 Task: Look for space in Trelew, Argentina from 2nd June, 2023 to 15th June, 2023 for 2 adults in price range Rs.10000 to Rs.15000. Place can be entire place with 1  bedroom having 1 bed and 1 bathroom. Property type can be house, flat, guest house, hotel. Amenities needed are: heating. Booking option can be shelf check-in. Required host language is English.
Action: Mouse moved to (445, 94)
Screenshot: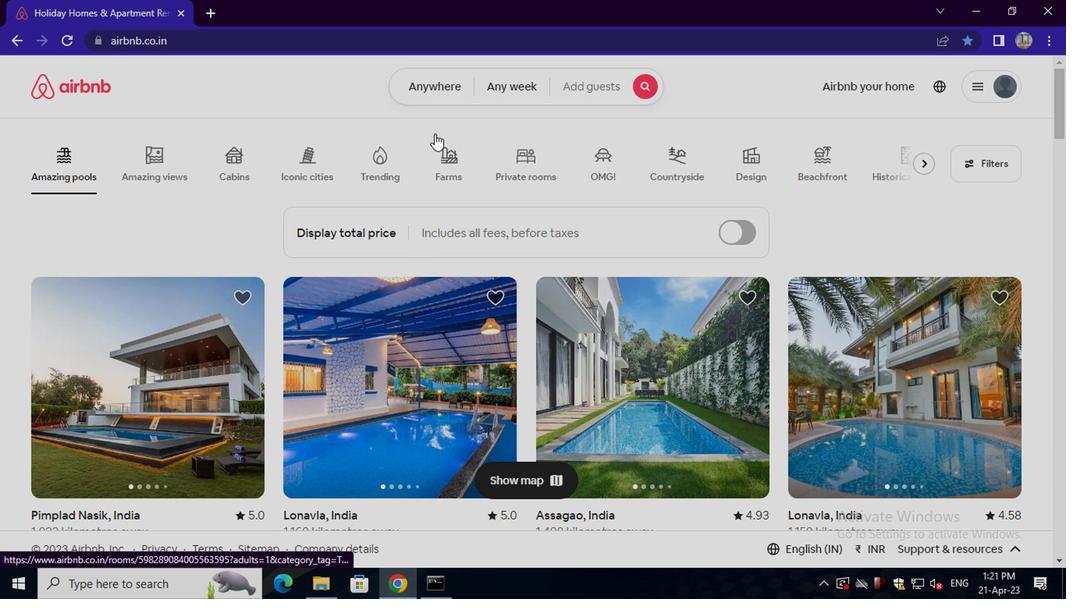 
Action: Mouse pressed left at (445, 94)
Screenshot: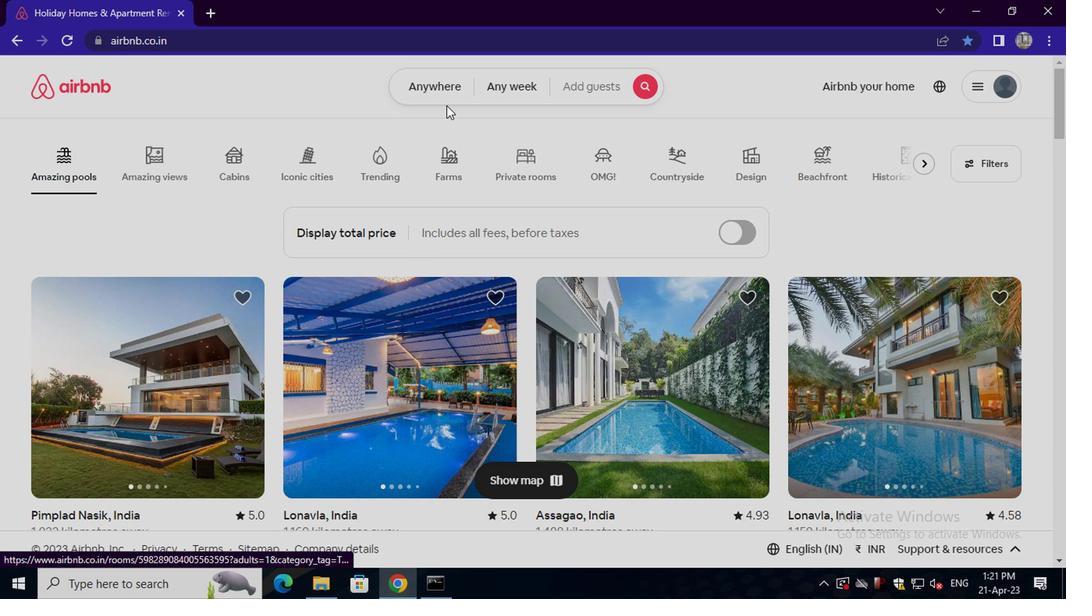 
Action: Mouse moved to (315, 149)
Screenshot: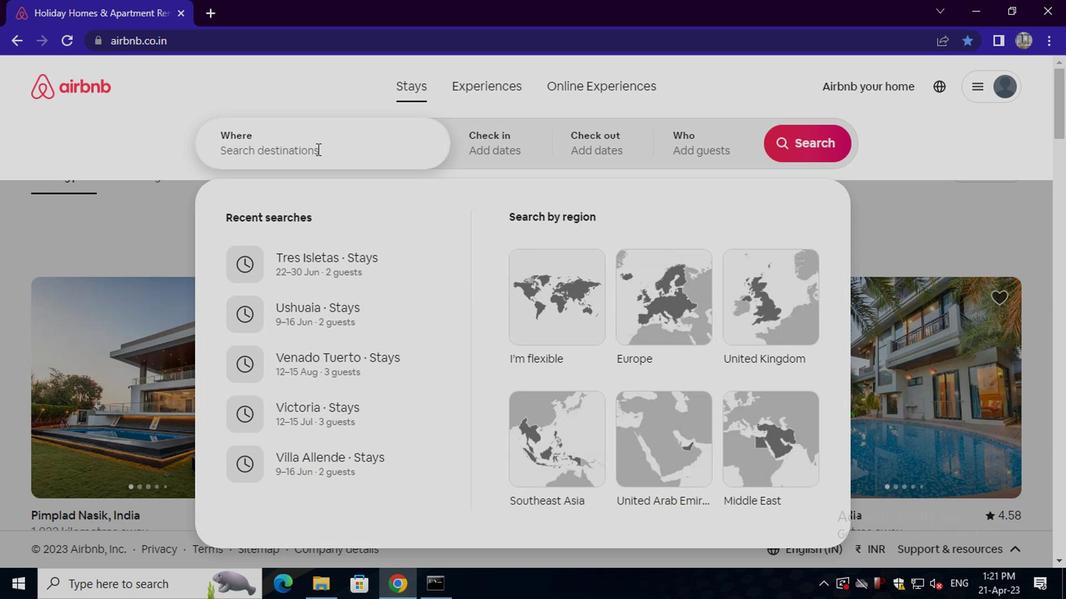
Action: Mouse pressed left at (315, 149)
Screenshot: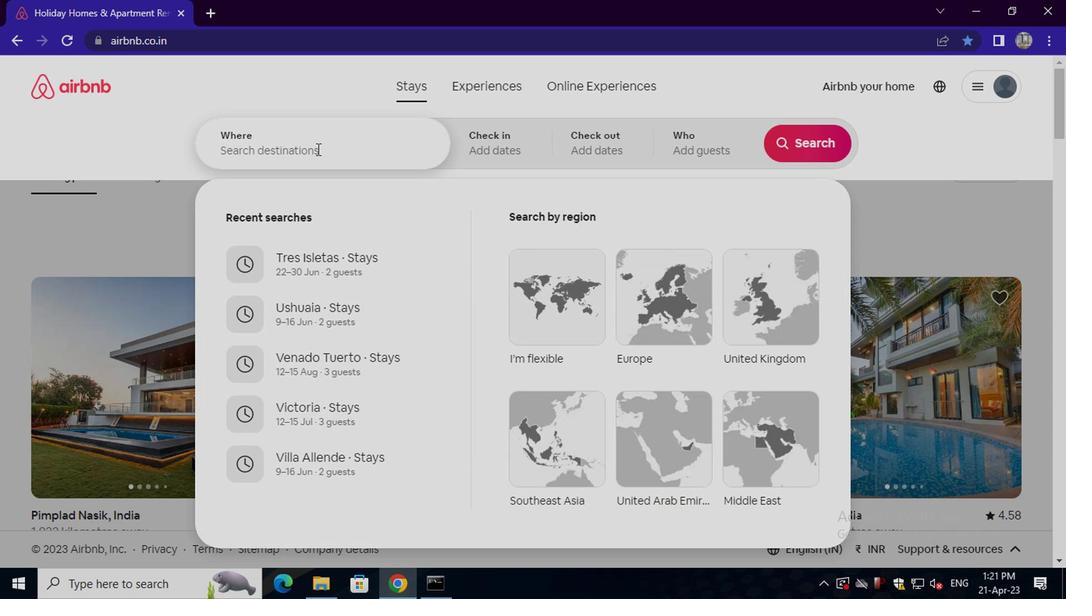 
Action: Key pressed trelew,<Key.space>argentina<Key.enter>
Screenshot: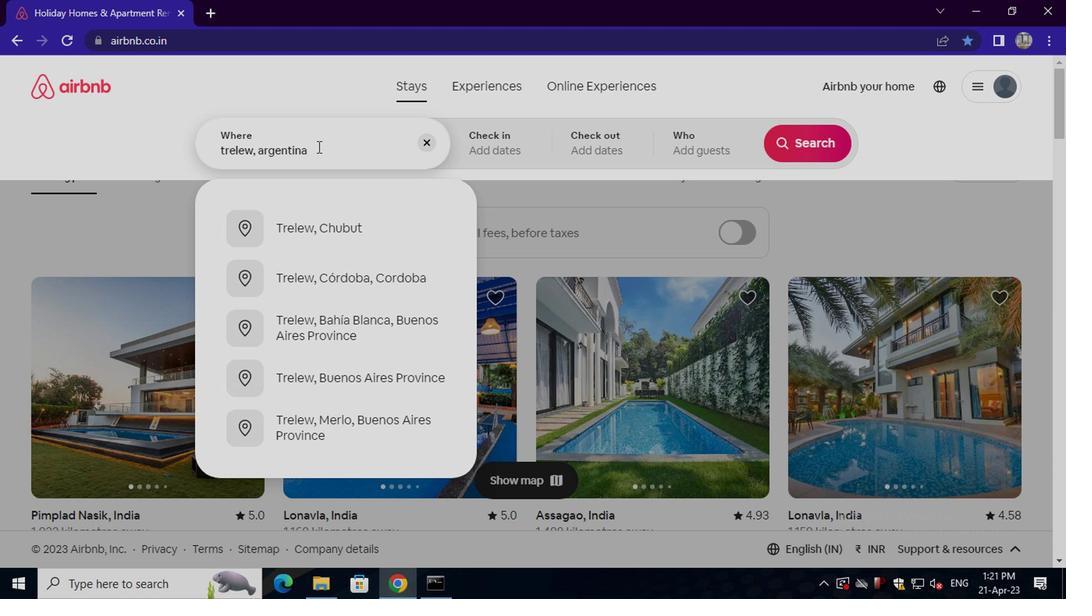 
Action: Mouse moved to (797, 272)
Screenshot: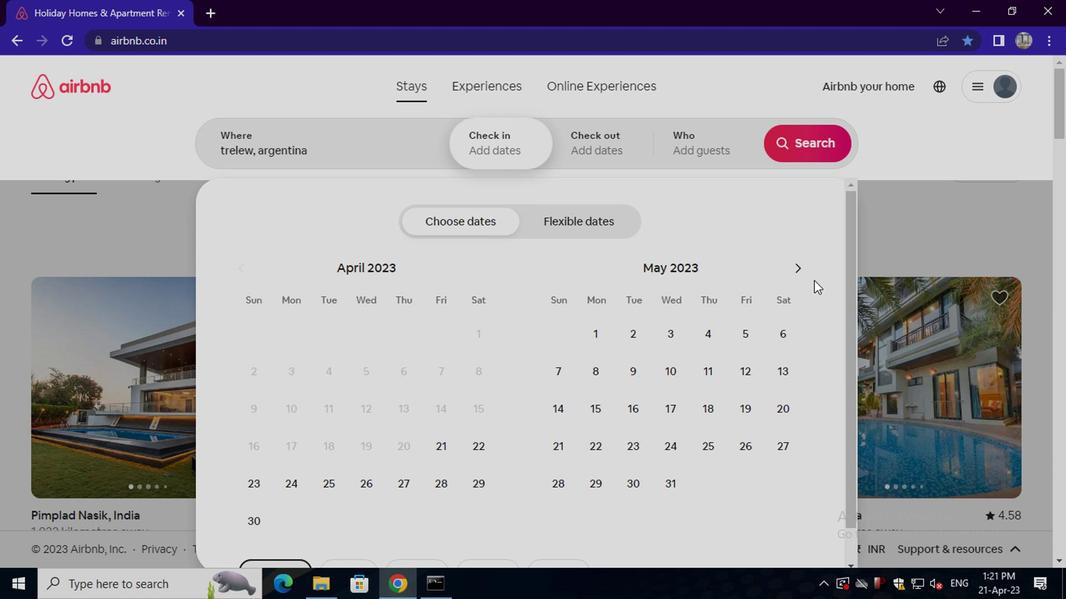 
Action: Mouse pressed left at (797, 272)
Screenshot: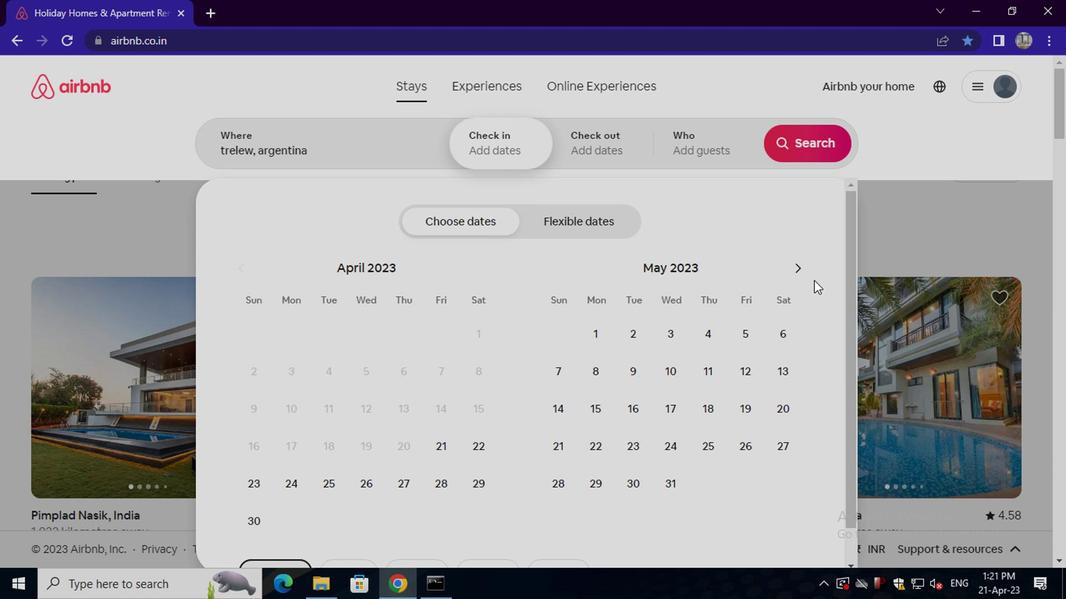 
Action: Mouse moved to (748, 329)
Screenshot: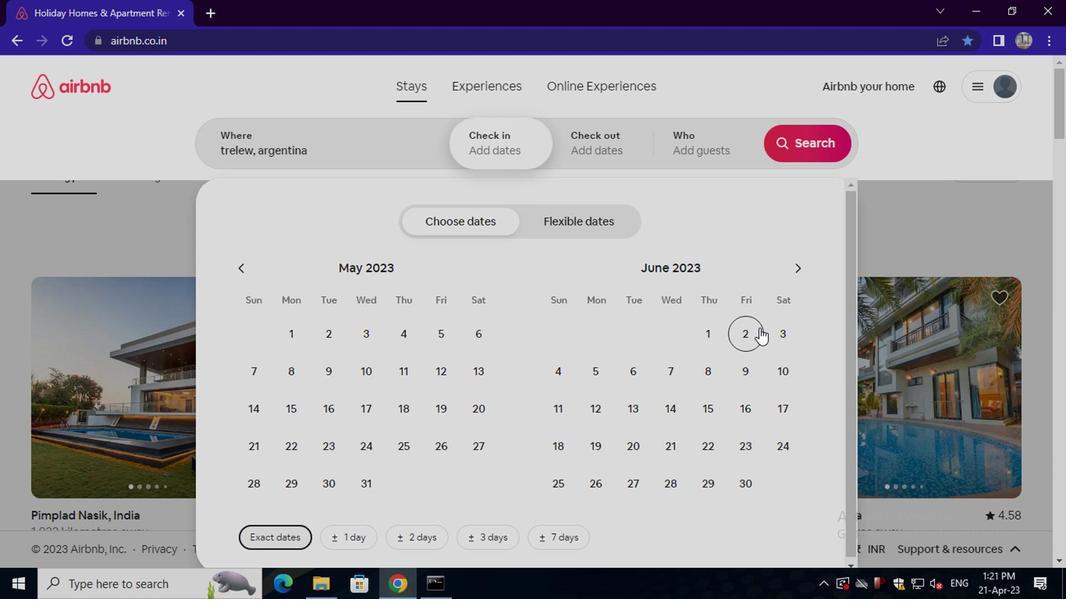 
Action: Mouse pressed left at (748, 329)
Screenshot: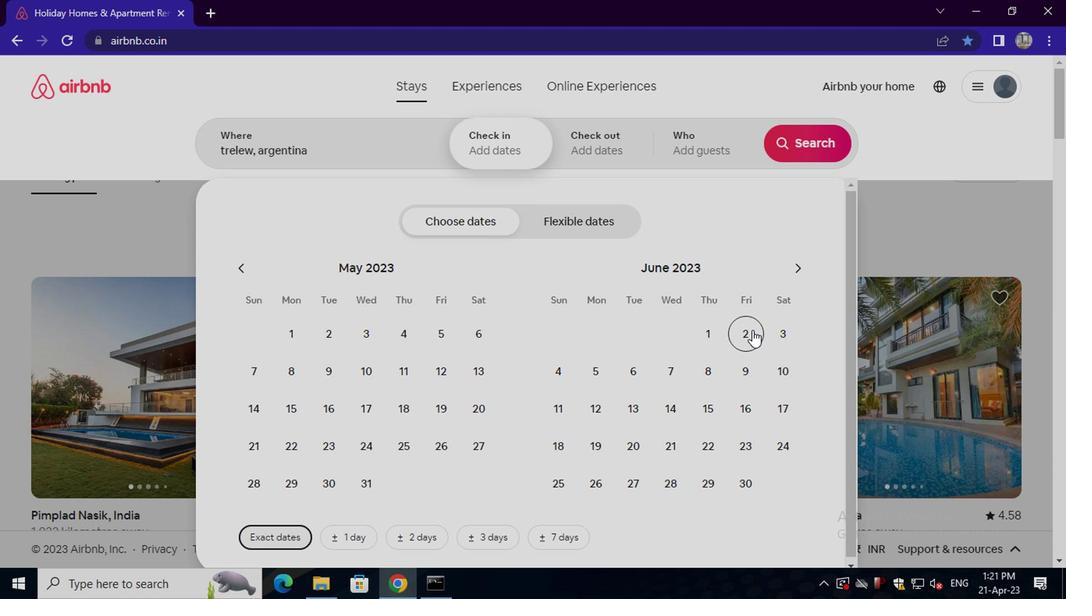 
Action: Mouse moved to (709, 409)
Screenshot: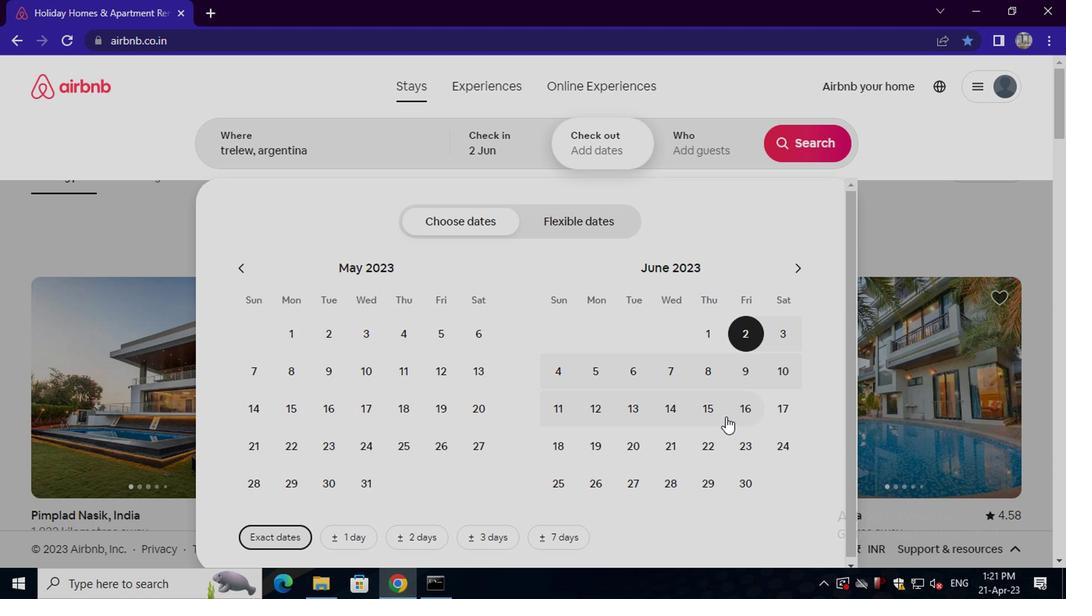 
Action: Mouse pressed left at (709, 409)
Screenshot: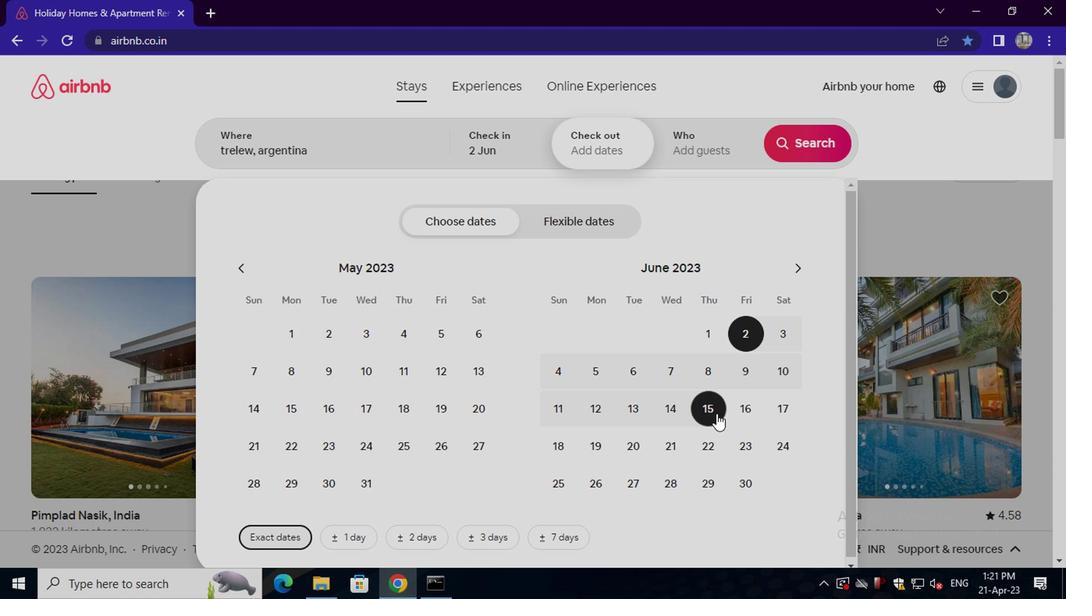 
Action: Mouse moved to (695, 148)
Screenshot: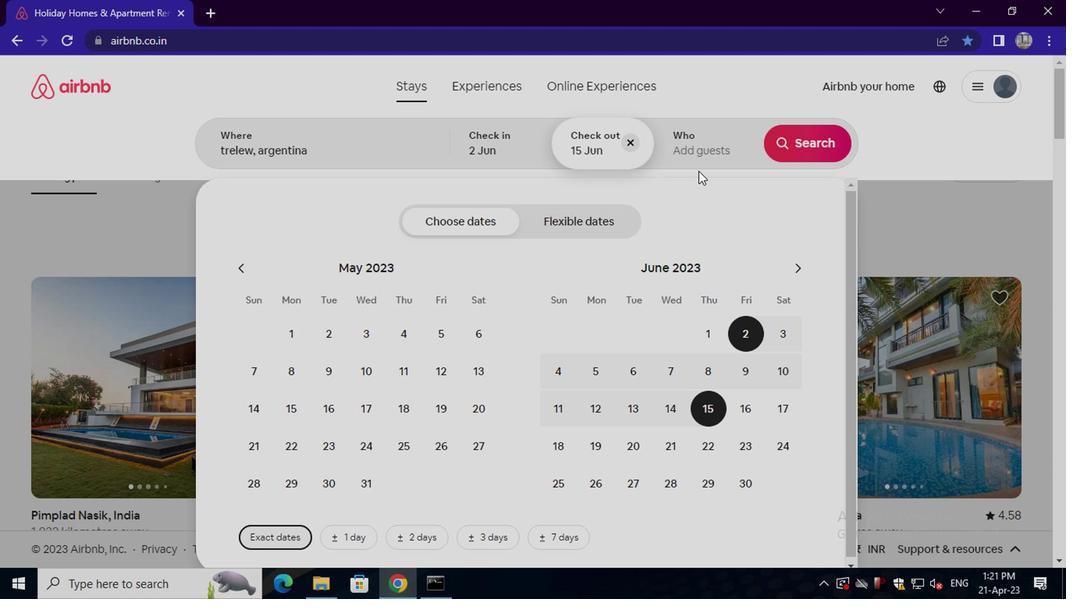 
Action: Mouse pressed left at (695, 148)
Screenshot: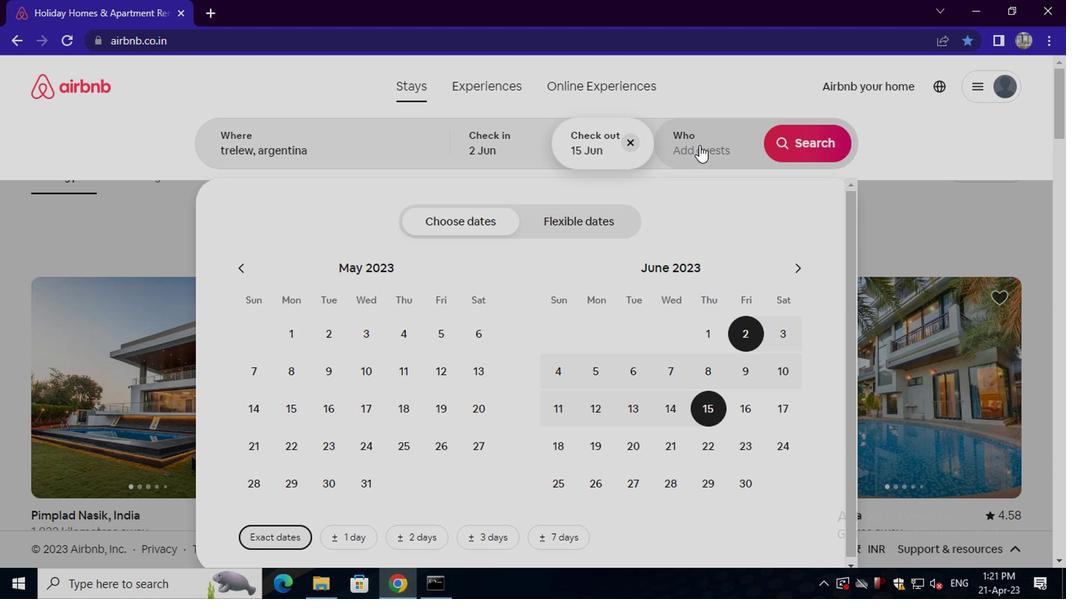
Action: Mouse moved to (804, 225)
Screenshot: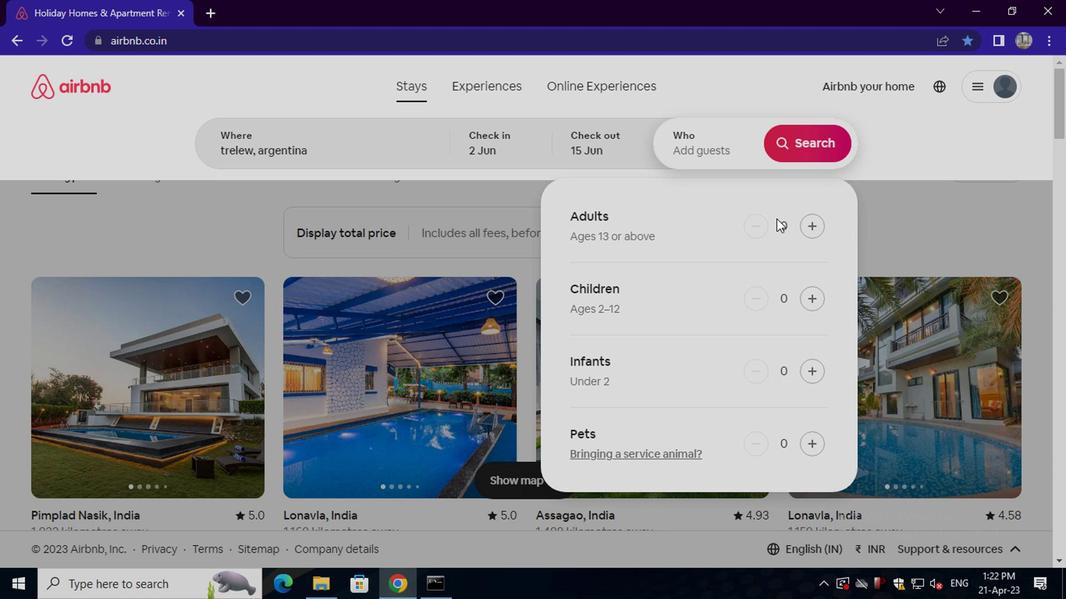 
Action: Mouse pressed left at (804, 225)
Screenshot: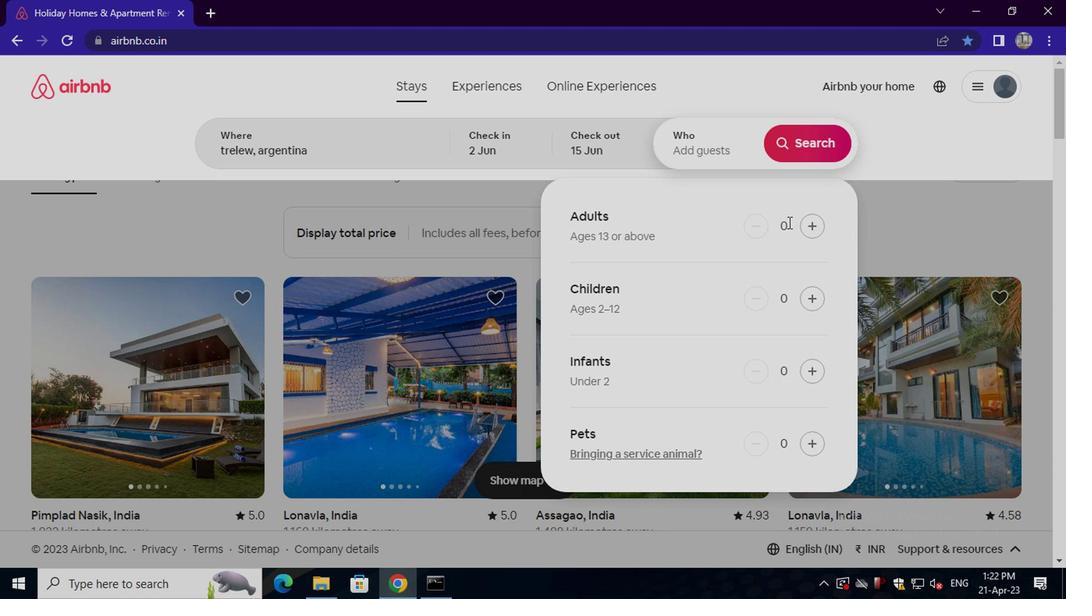 
Action: Mouse pressed left at (804, 225)
Screenshot: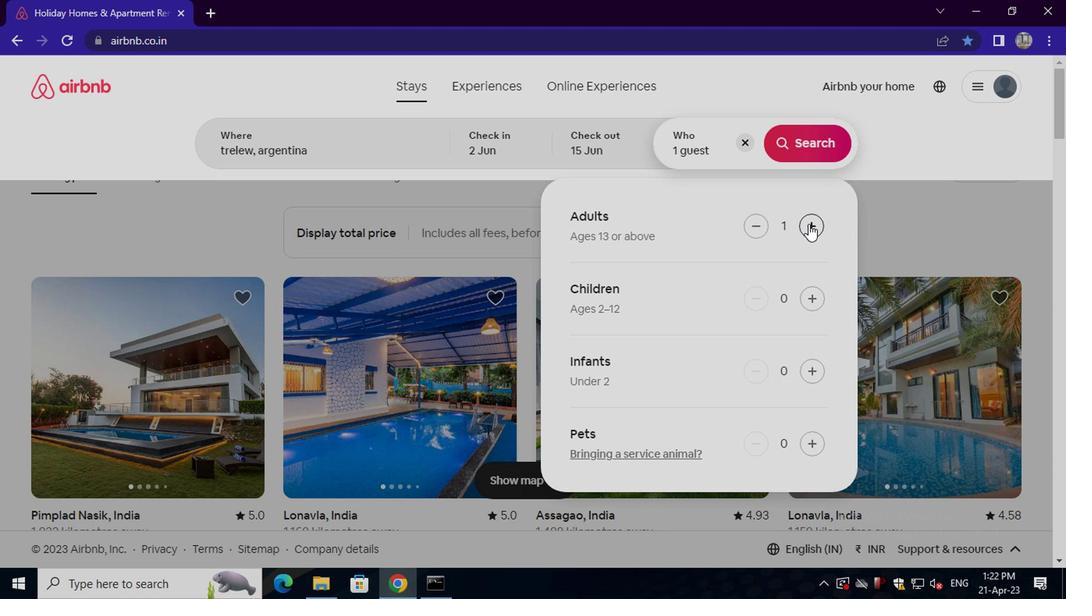 
Action: Mouse moved to (807, 148)
Screenshot: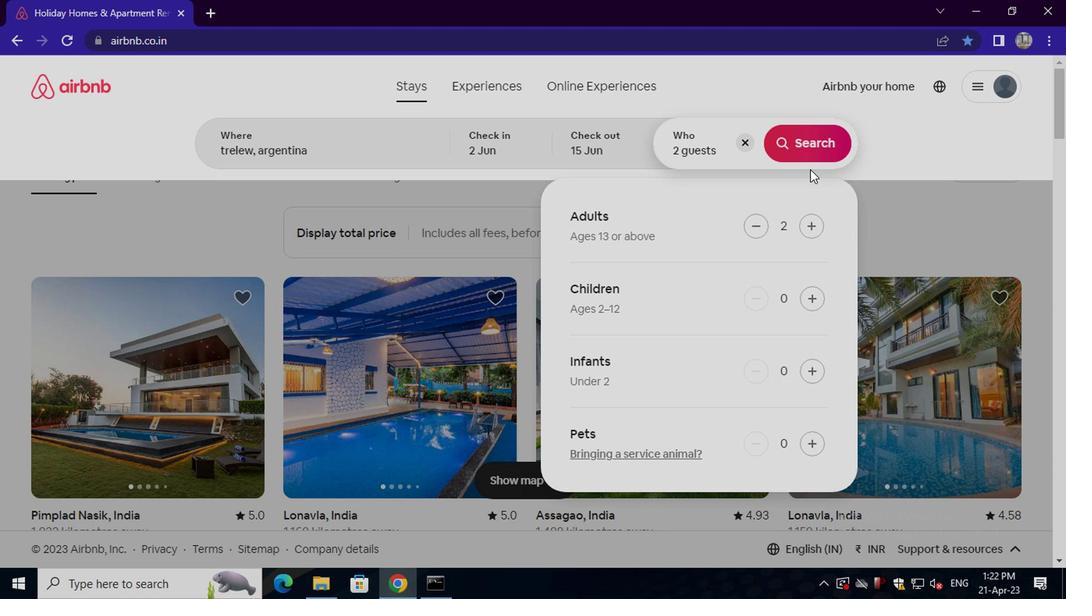 
Action: Mouse pressed left at (807, 148)
Screenshot: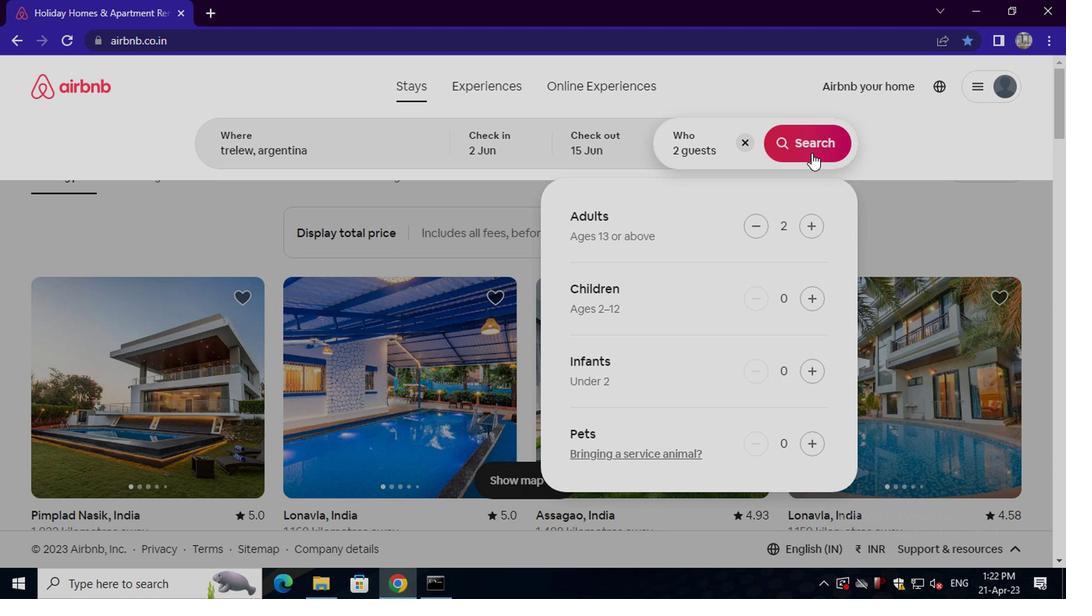 
Action: Mouse moved to (986, 153)
Screenshot: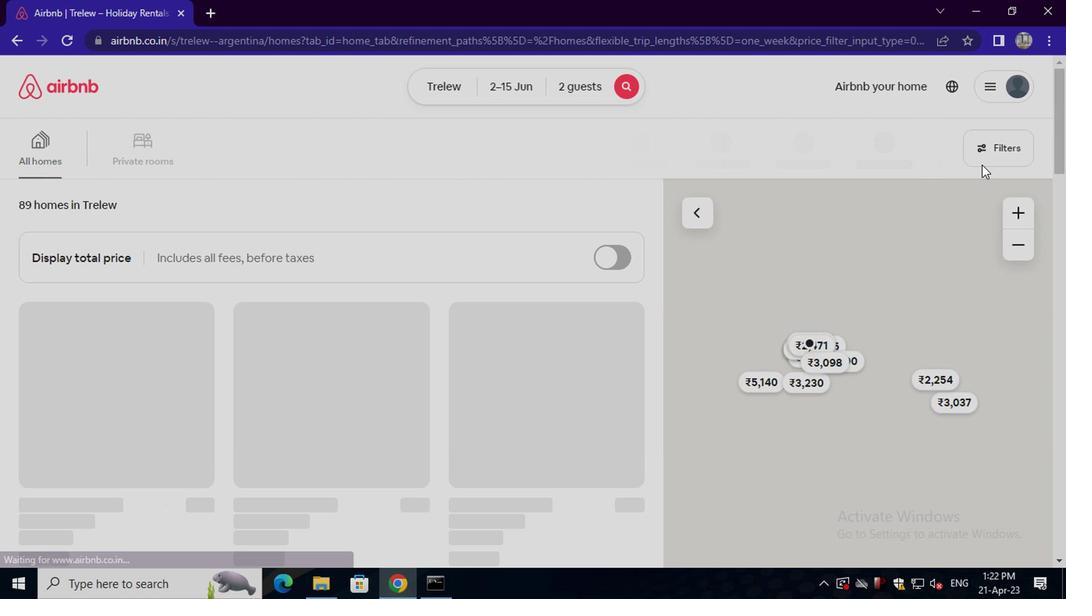 
Action: Mouse pressed left at (986, 153)
Screenshot: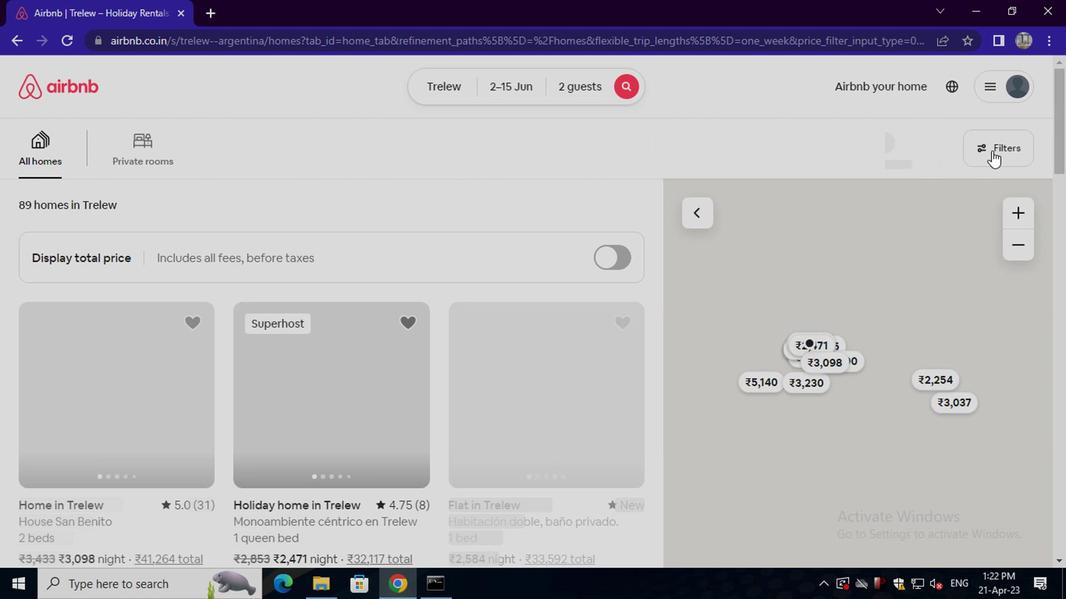 
Action: Mouse moved to (374, 345)
Screenshot: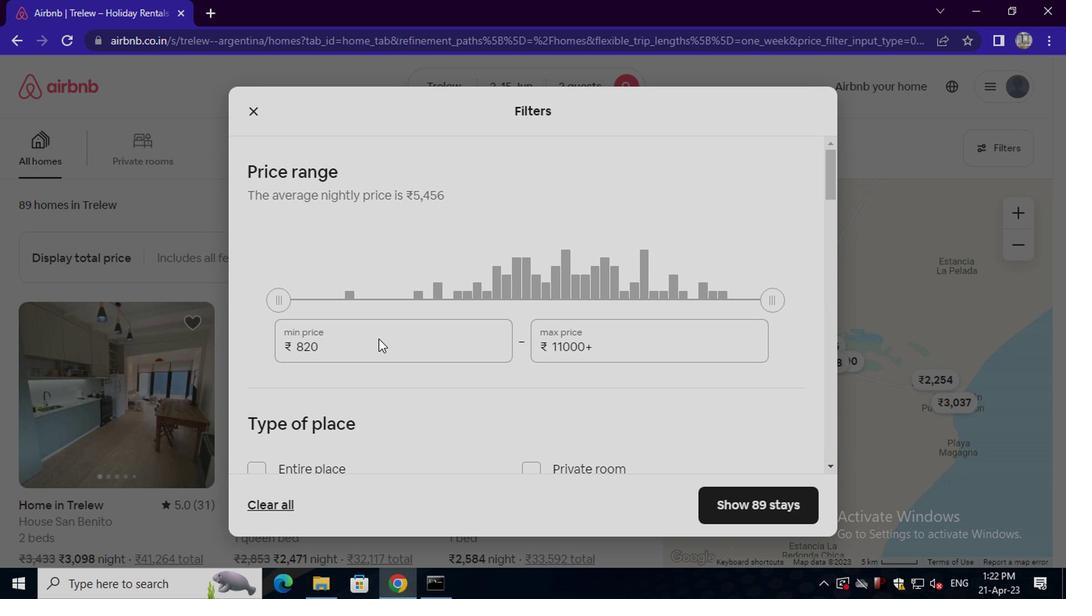 
Action: Mouse pressed left at (374, 345)
Screenshot: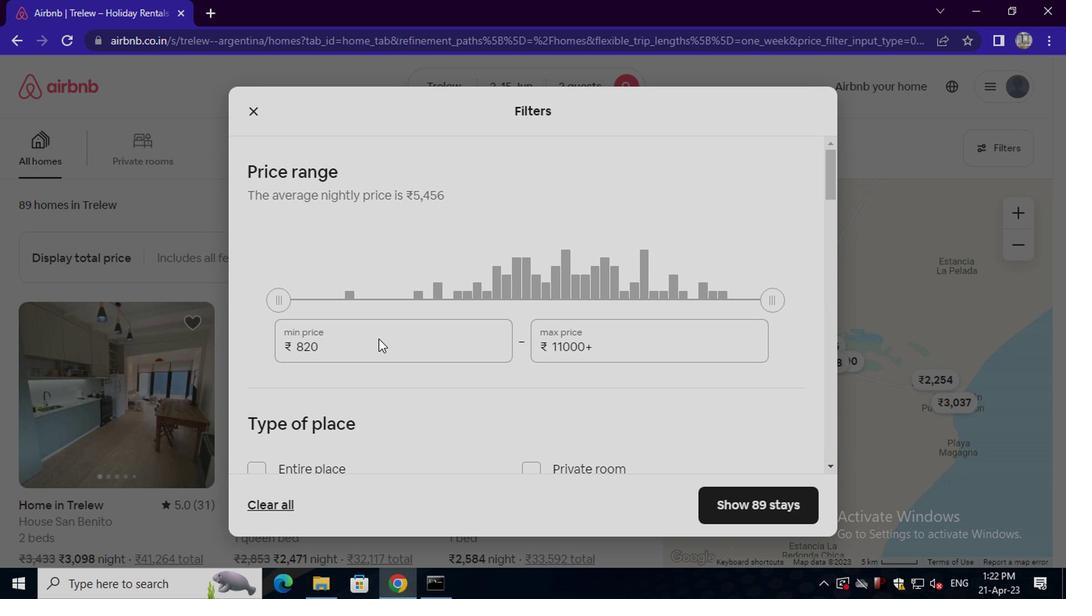 
Action: Mouse moved to (372, 347)
Screenshot: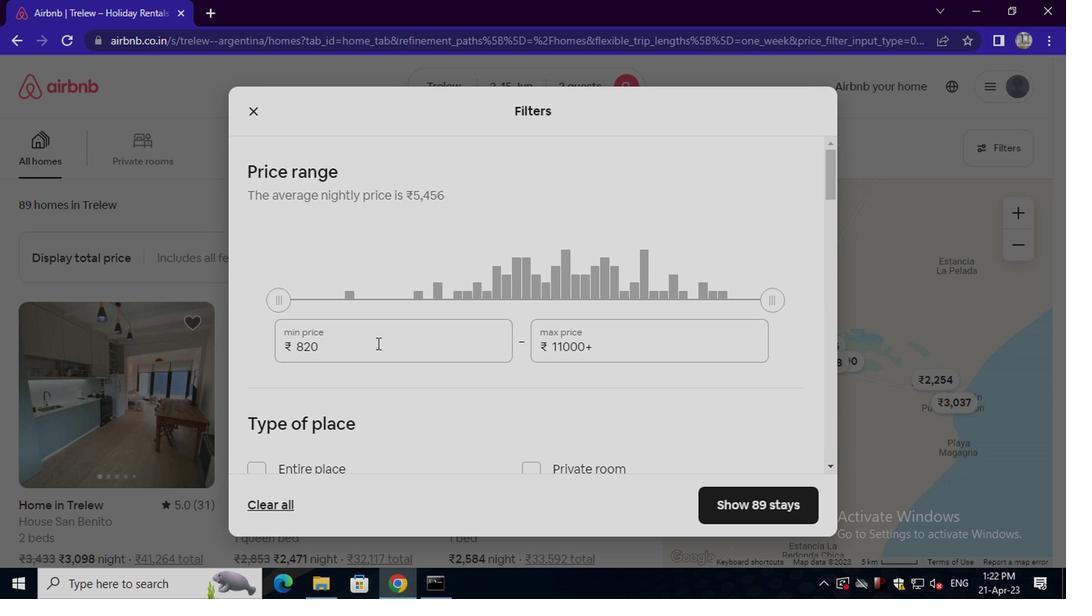 
Action: Key pressed <Key.backspace><Key.backspace><Key.backspace><Key.backspace><Key.backspace><Key.backspace><Key.backspace><Key.backspace><Key.backspace><Key.backspace>10000
Screenshot: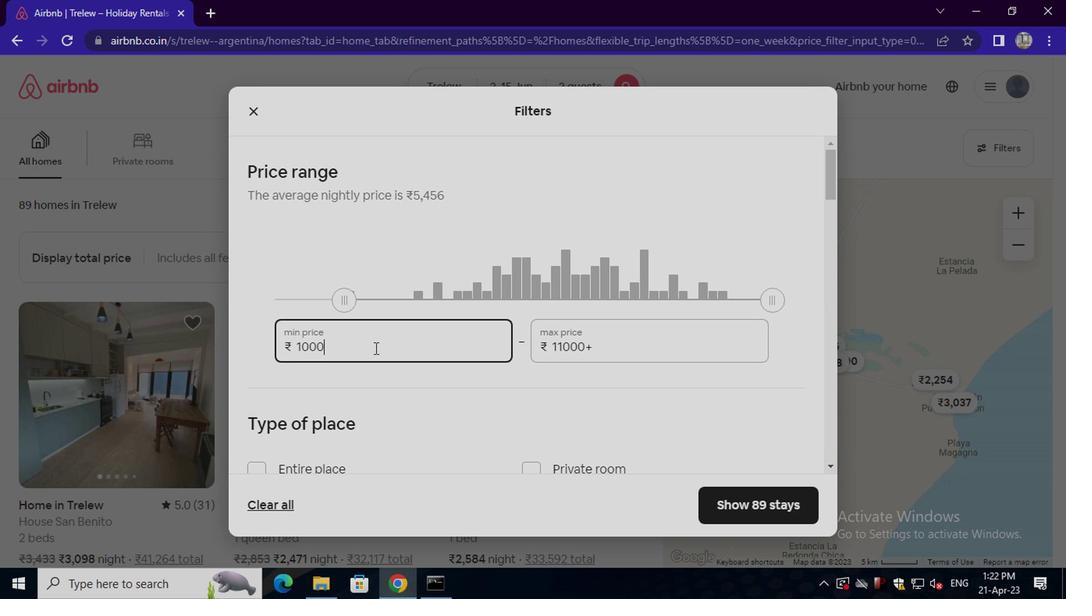 
Action: Mouse moved to (598, 345)
Screenshot: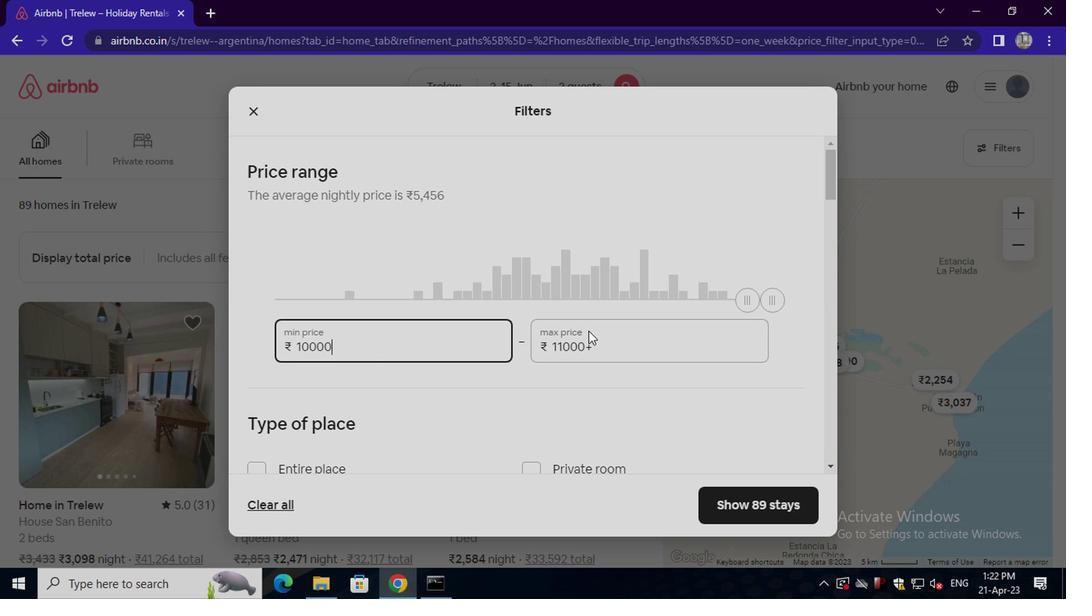 
Action: Mouse pressed left at (598, 345)
Screenshot: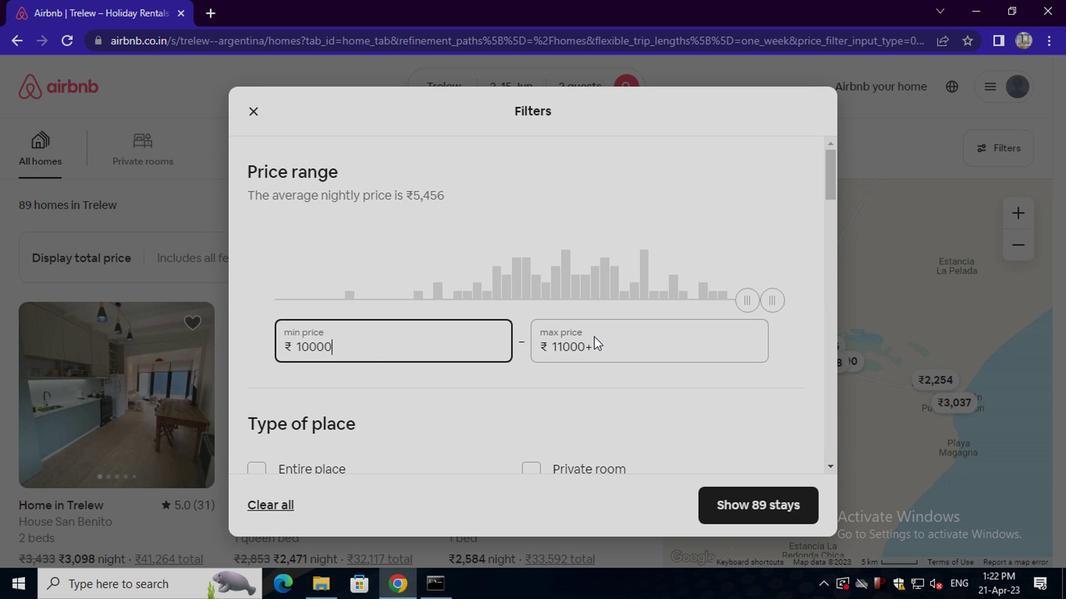 
Action: Mouse moved to (596, 349)
Screenshot: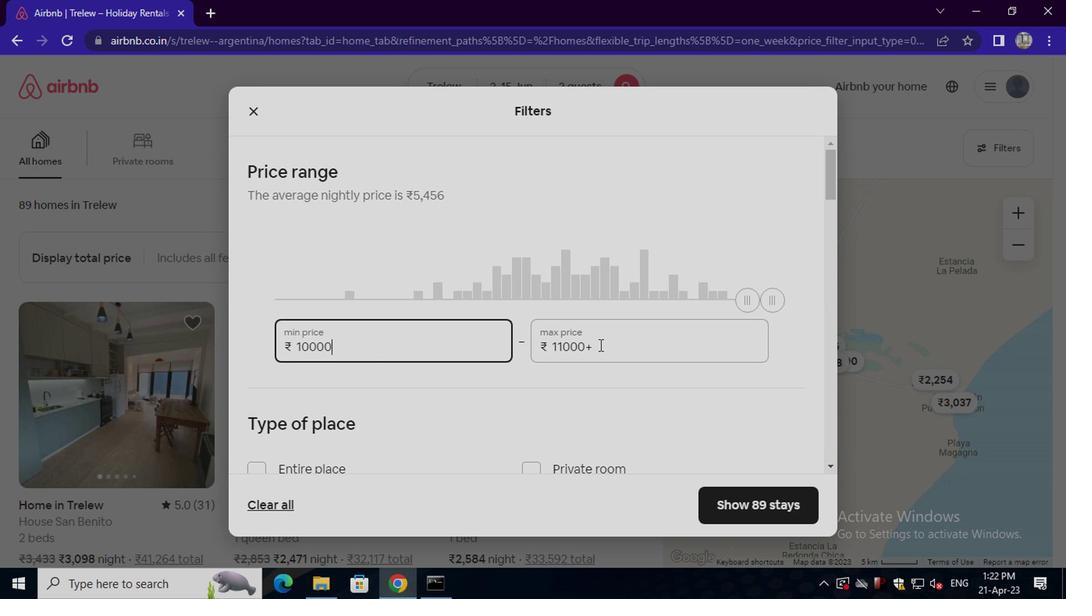 
Action: Key pressed <Key.backspace><Key.backspace><Key.backspace><Key.backspace><Key.backspace><Key.backspace><Key.backspace><Key.backspace><Key.backspace><Key.backspace><Key.backspace><Key.backspace><Key.backspace><Key.backspace><Key.backspace><Key.backspace><Key.backspace>15000
Screenshot: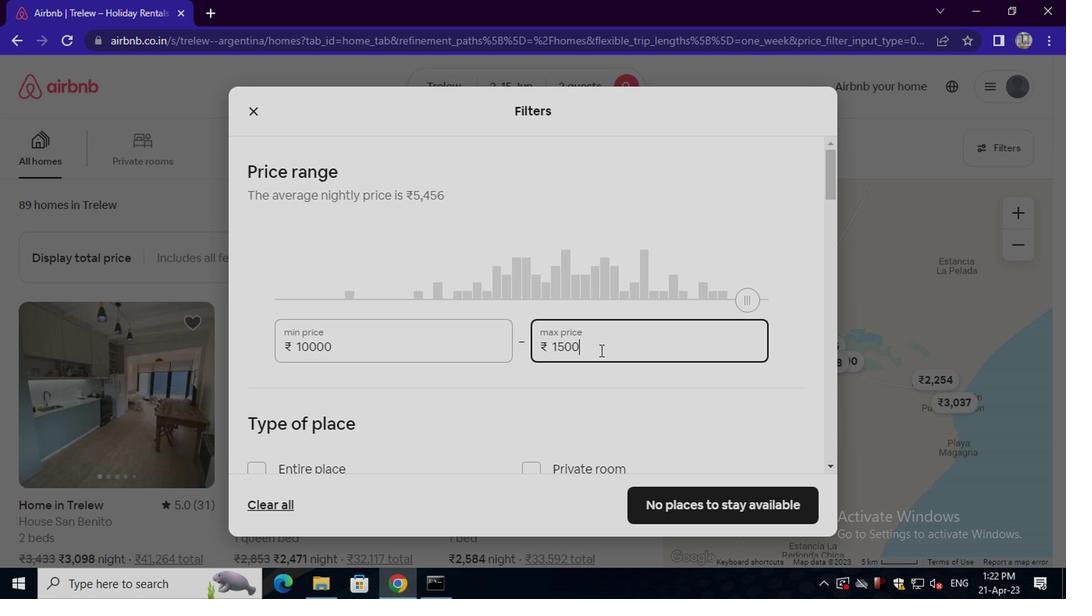 
Action: Mouse moved to (509, 379)
Screenshot: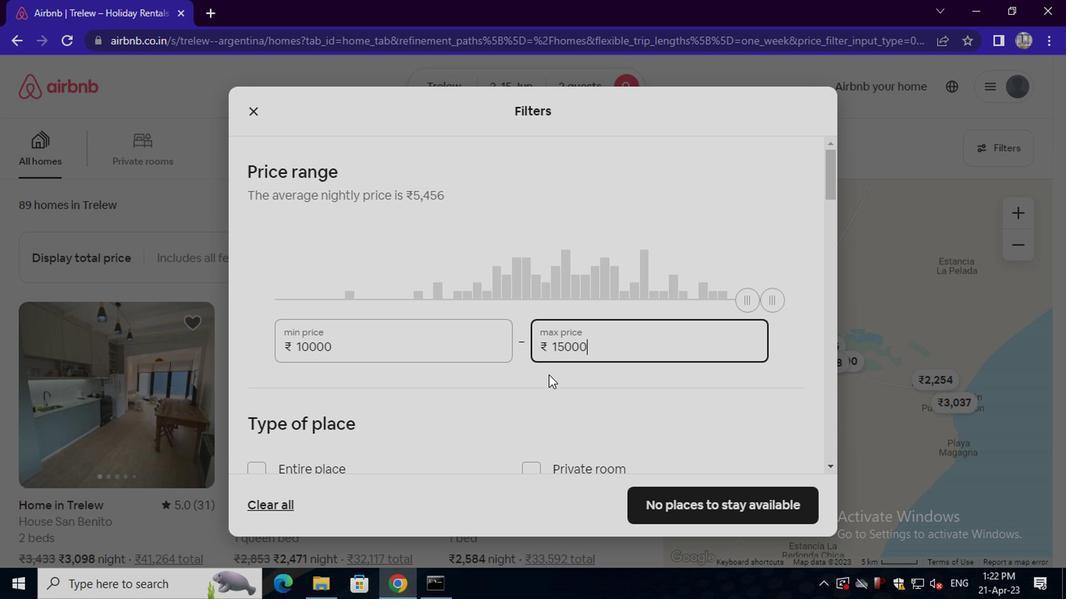 
Action: Mouse scrolled (509, 378) with delta (0, -1)
Screenshot: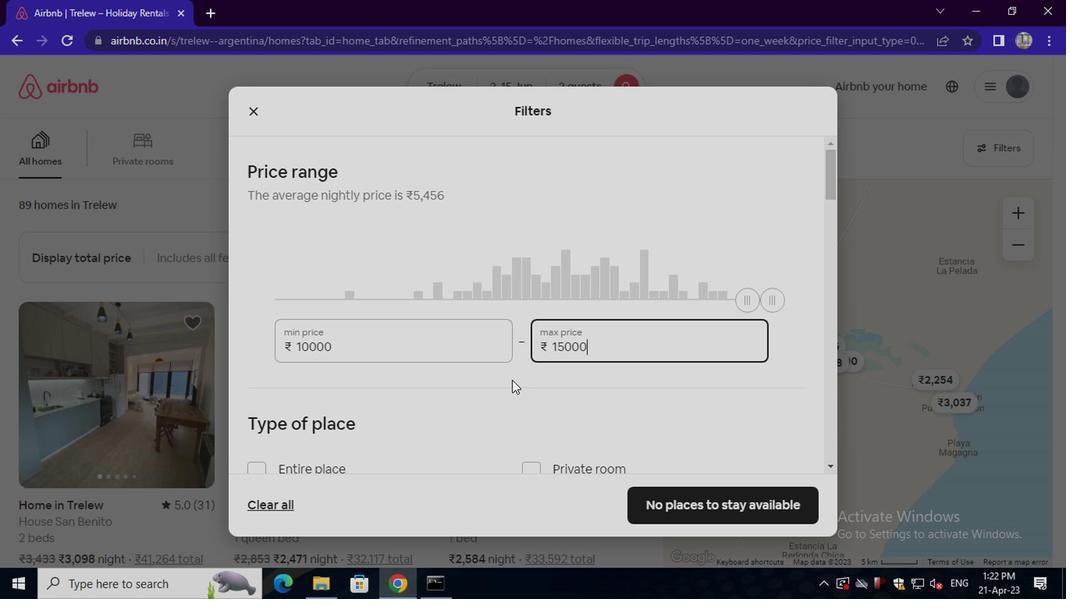 
Action: Mouse scrolled (509, 378) with delta (0, -1)
Screenshot: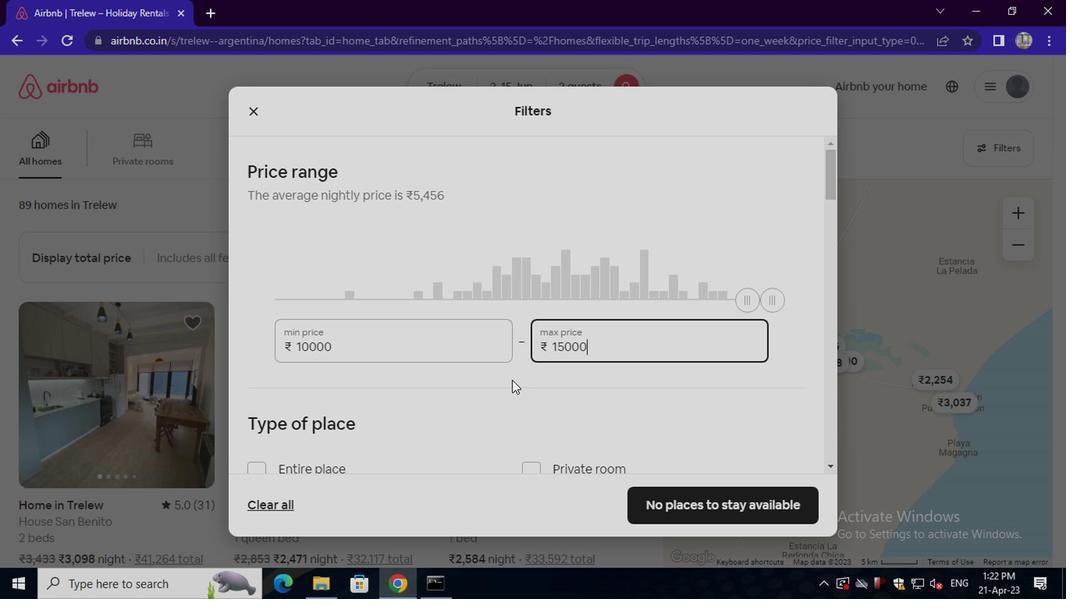 
Action: Mouse scrolled (509, 378) with delta (0, -1)
Screenshot: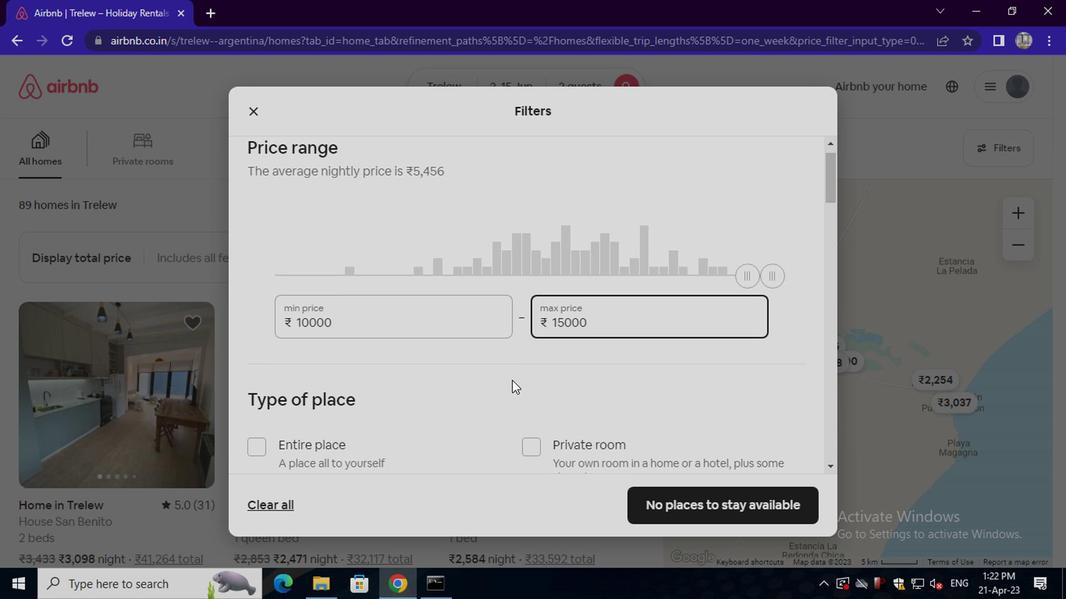 
Action: Mouse moved to (300, 238)
Screenshot: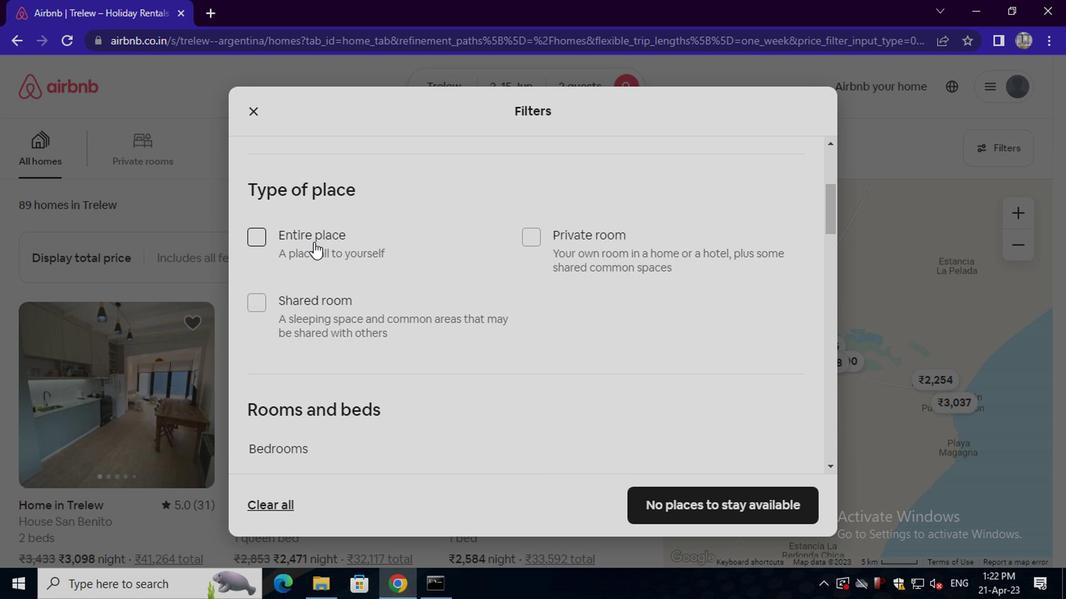 
Action: Mouse pressed left at (300, 238)
Screenshot: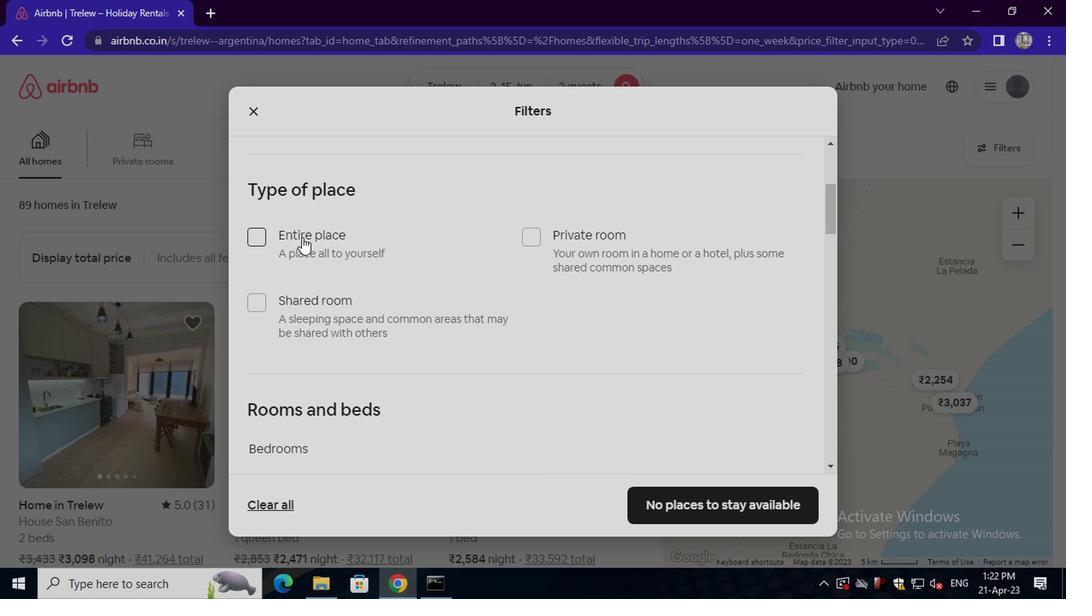 
Action: Mouse moved to (327, 268)
Screenshot: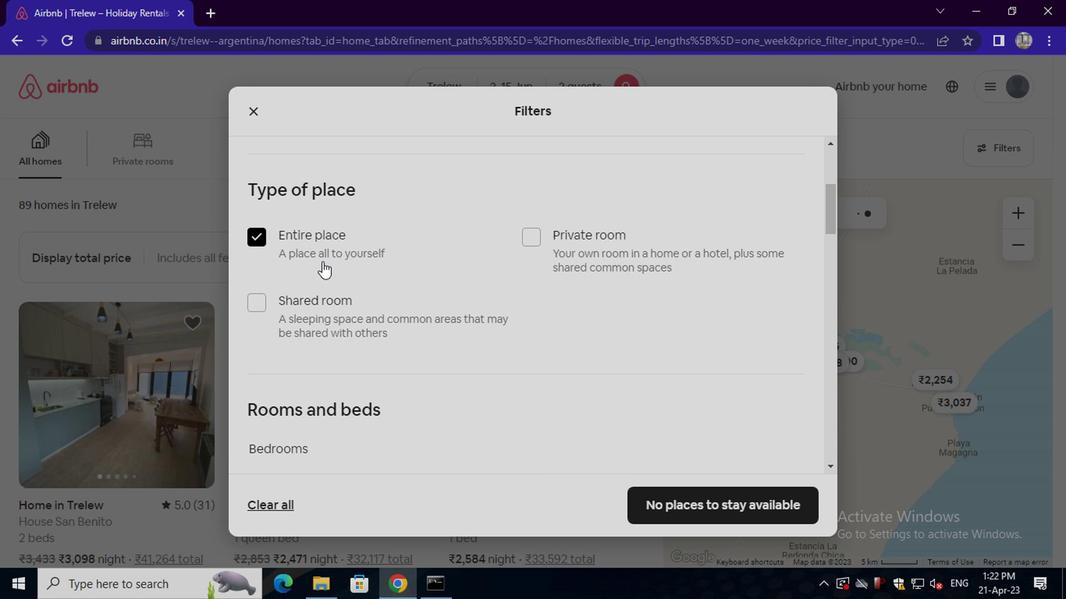 
Action: Mouse scrolled (327, 267) with delta (0, -1)
Screenshot: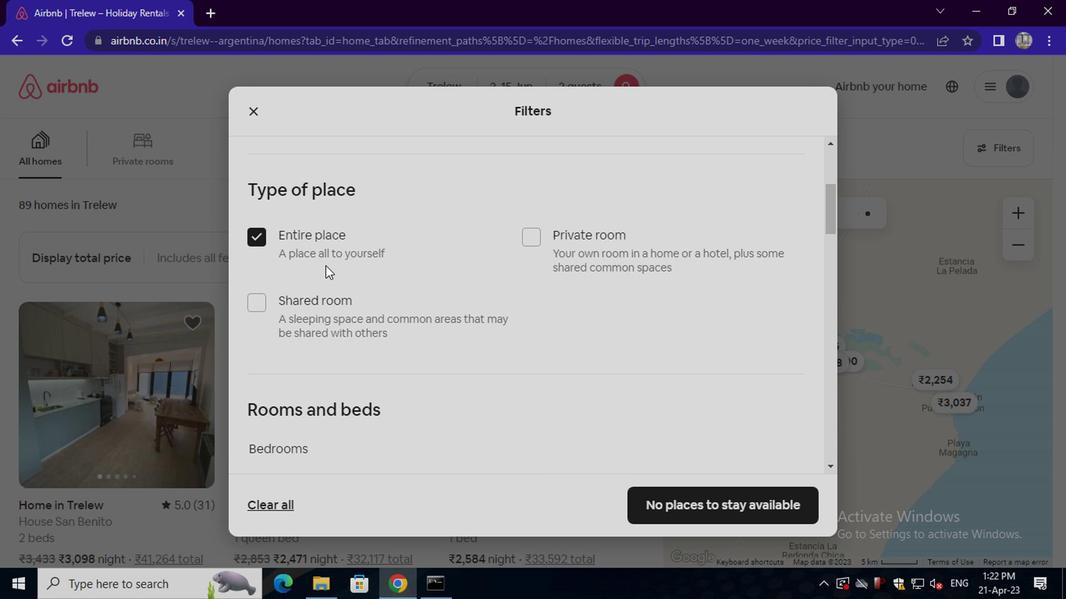 
Action: Mouse moved to (327, 268)
Screenshot: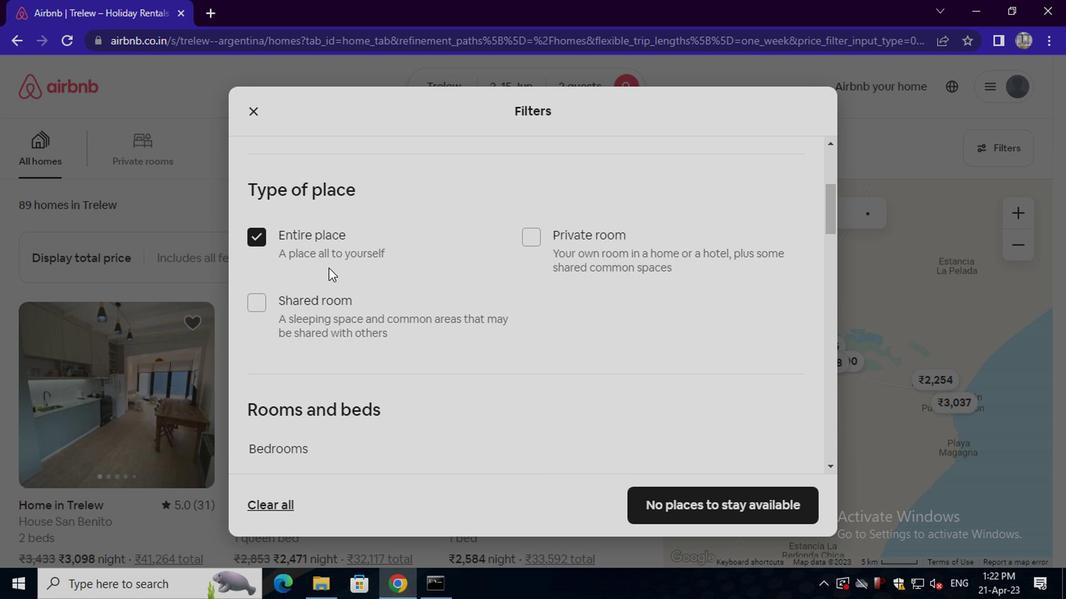 
Action: Mouse scrolled (327, 267) with delta (0, -1)
Screenshot: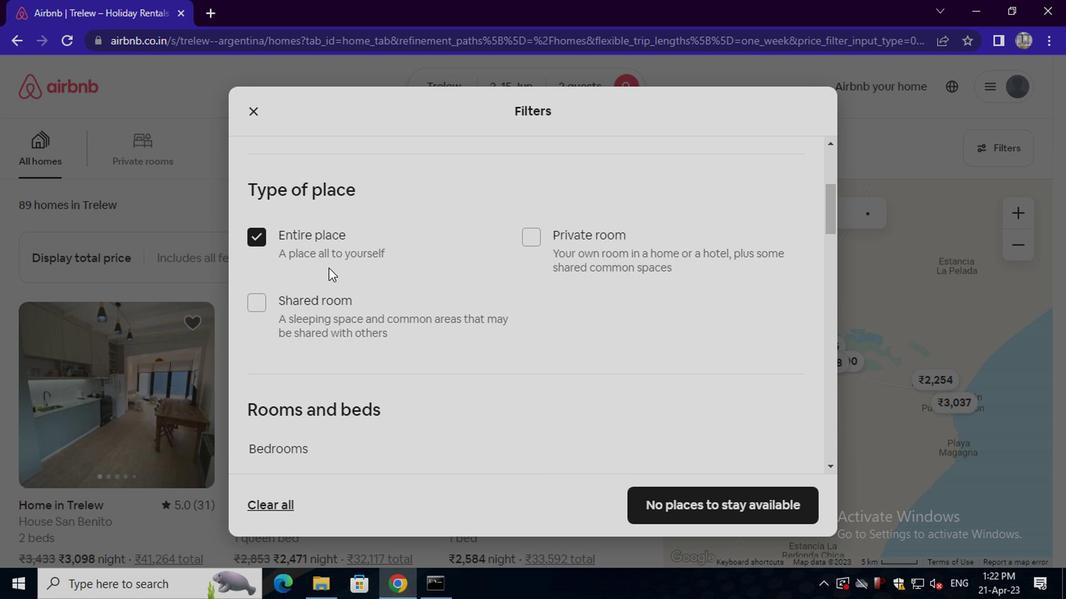 
Action: Mouse moved to (328, 269)
Screenshot: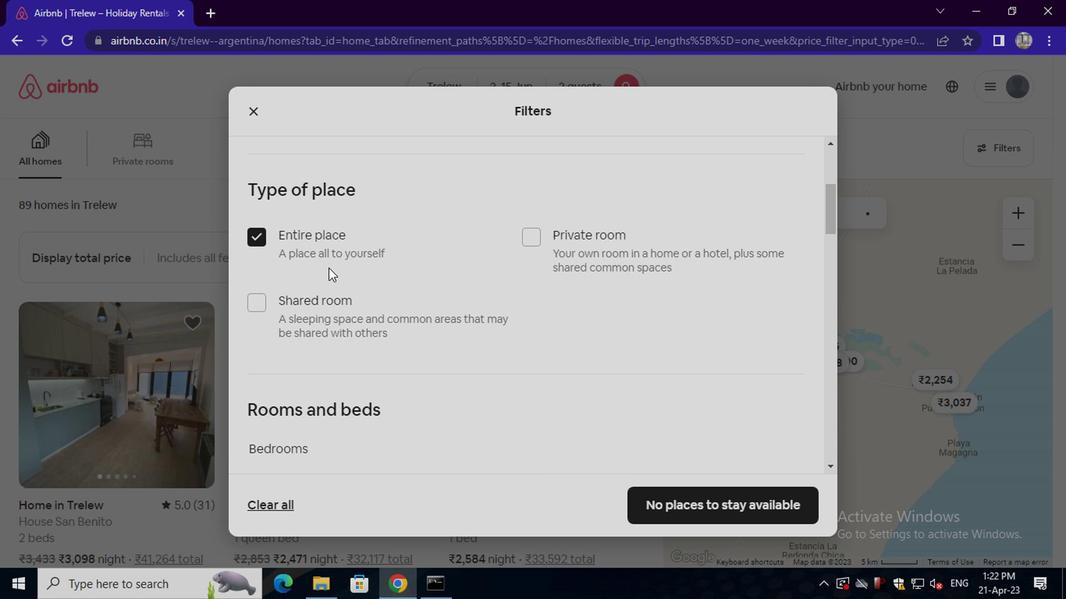 
Action: Mouse scrolled (328, 268) with delta (0, 0)
Screenshot: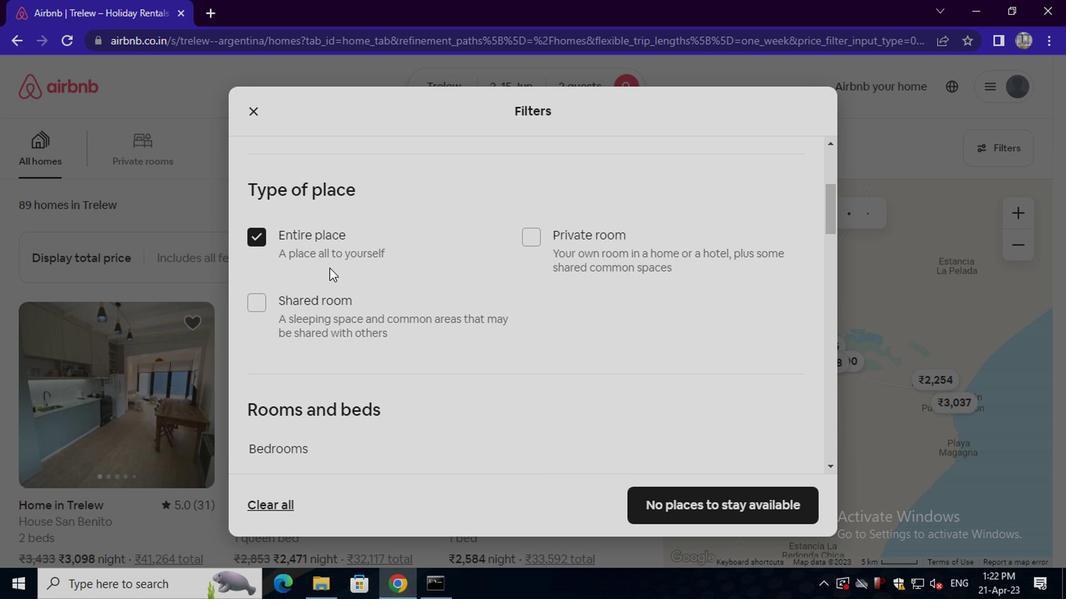 
Action: Mouse moved to (339, 264)
Screenshot: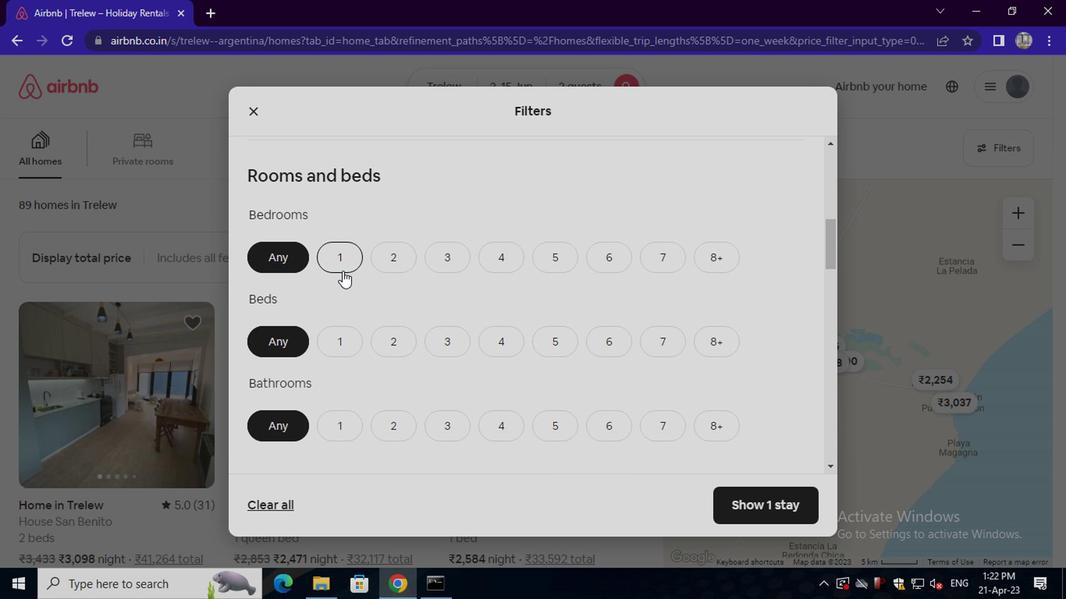 
Action: Mouse pressed left at (339, 264)
Screenshot: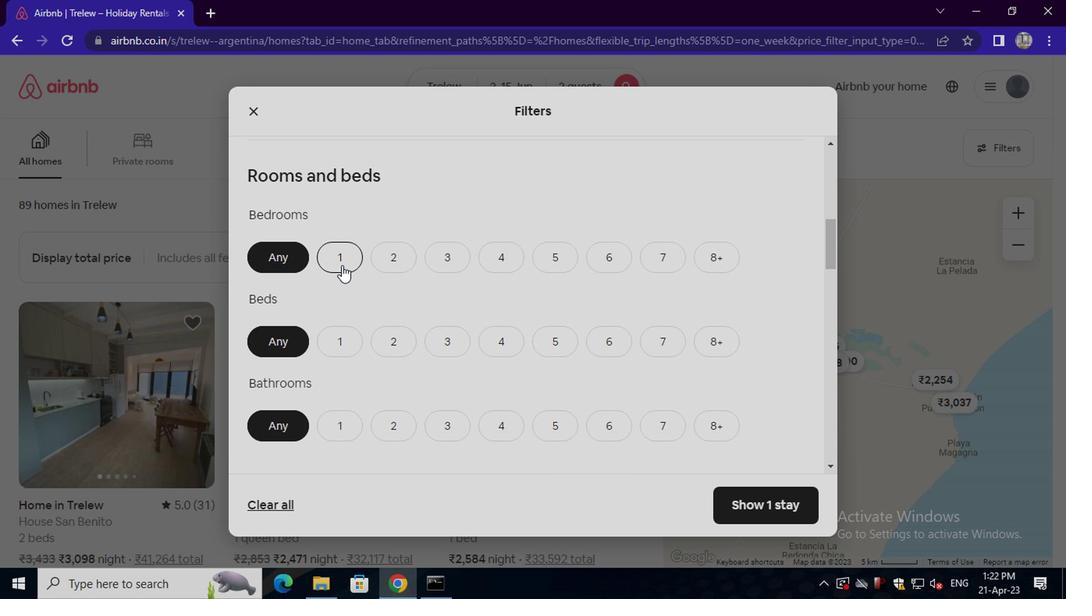 
Action: Mouse moved to (331, 334)
Screenshot: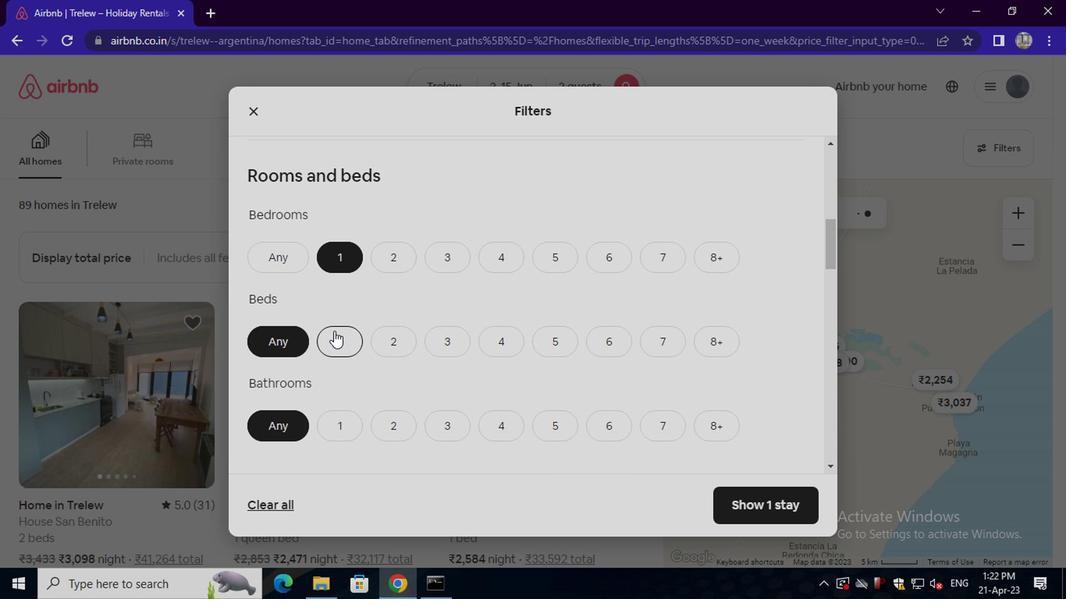 
Action: Mouse pressed left at (331, 334)
Screenshot: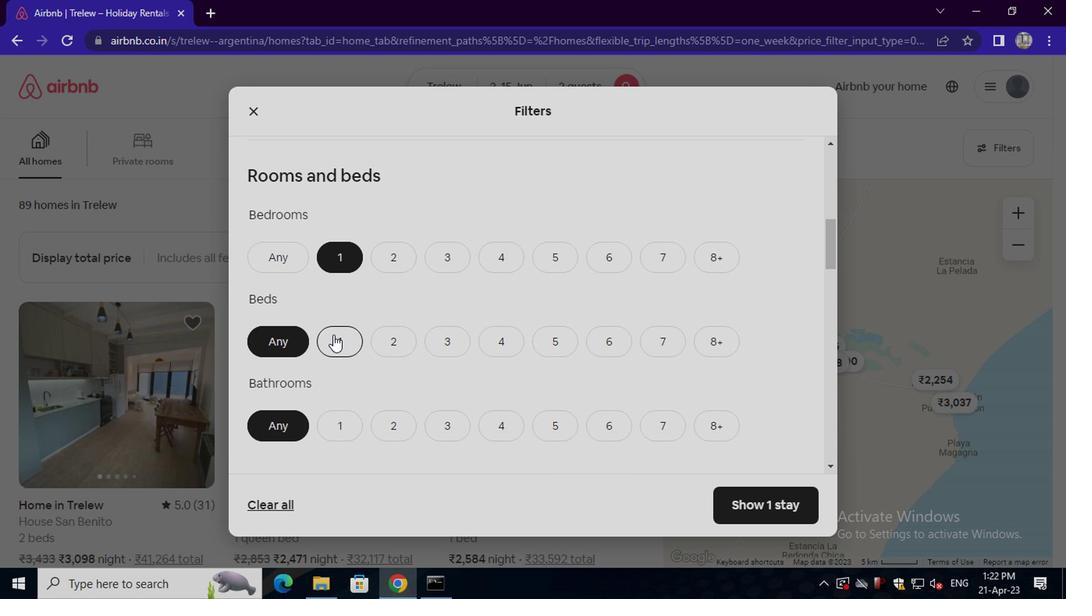 
Action: Mouse moved to (334, 429)
Screenshot: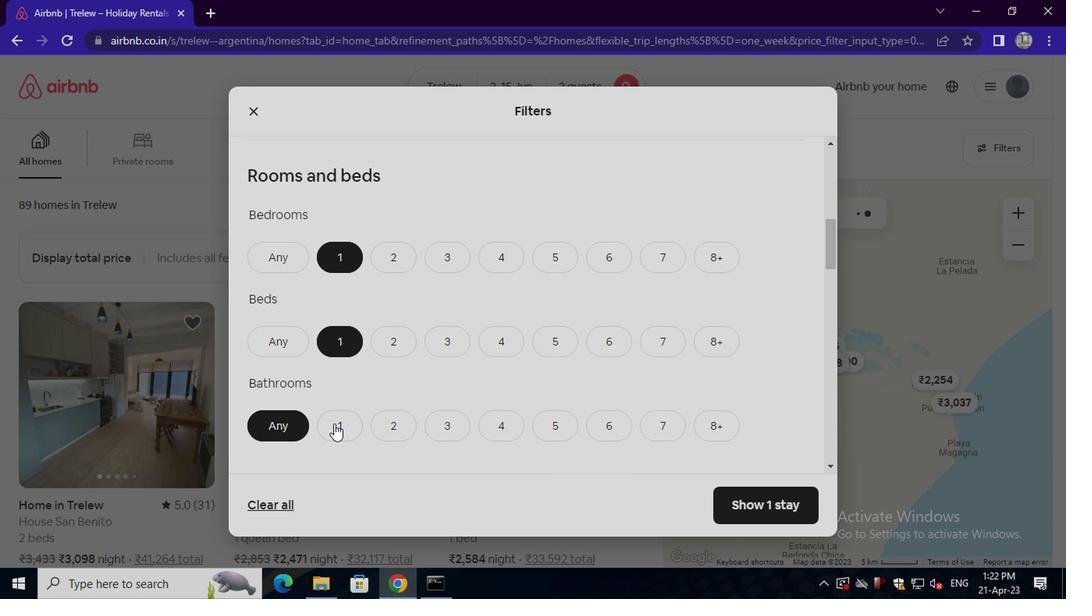
Action: Mouse pressed left at (334, 429)
Screenshot: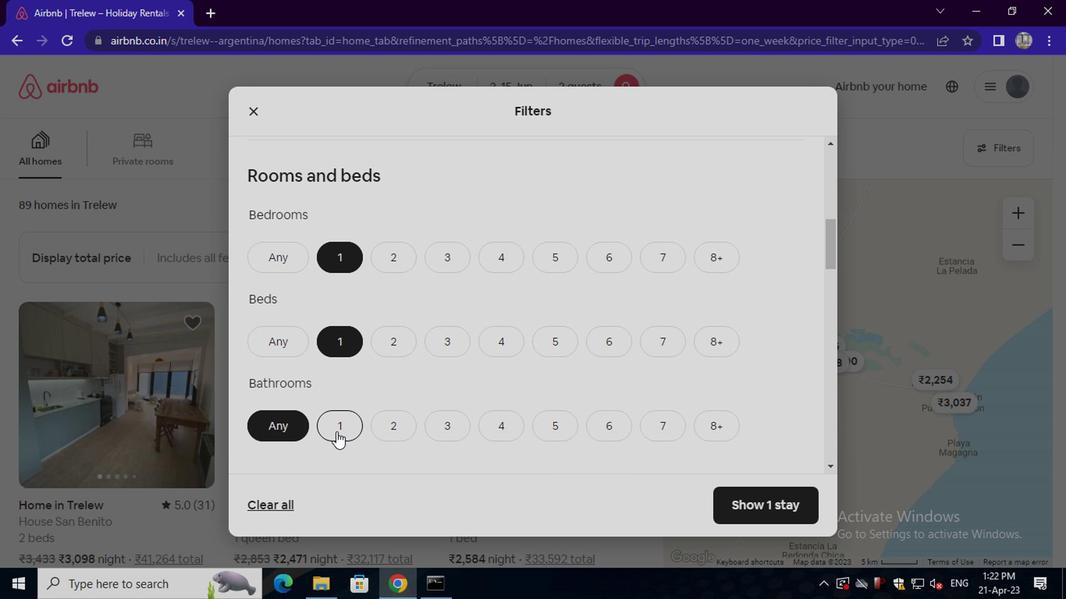 
Action: Mouse moved to (335, 385)
Screenshot: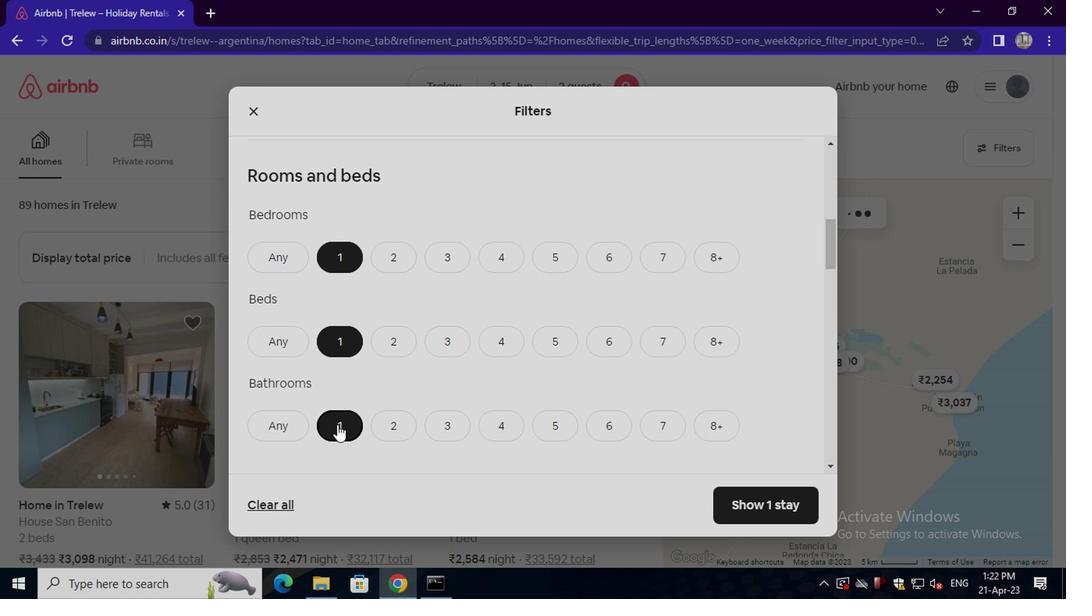 
Action: Mouse scrolled (335, 385) with delta (0, 0)
Screenshot: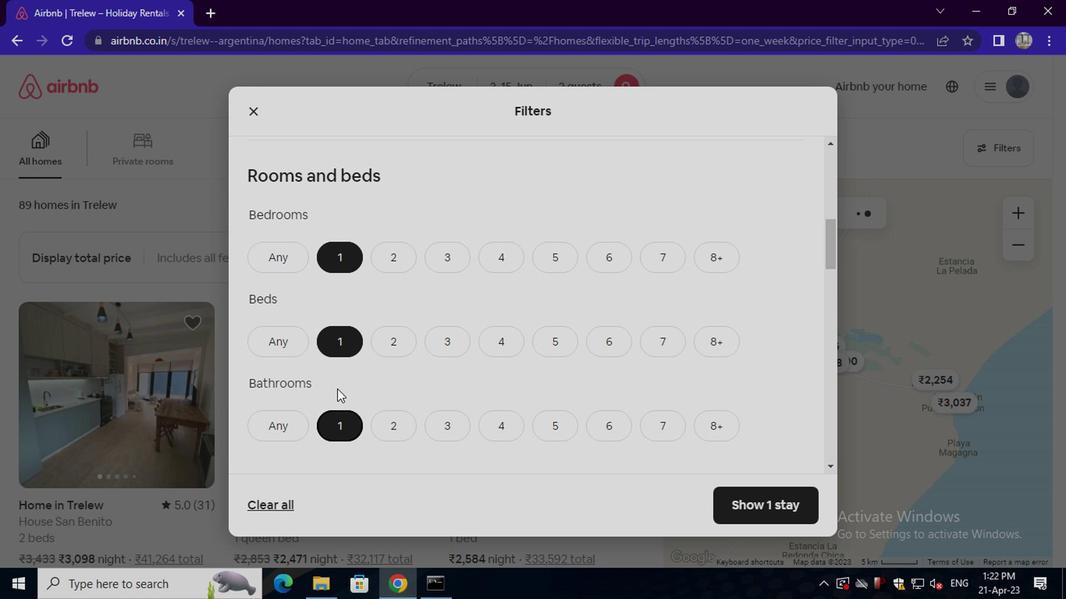 
Action: Mouse scrolled (335, 385) with delta (0, 0)
Screenshot: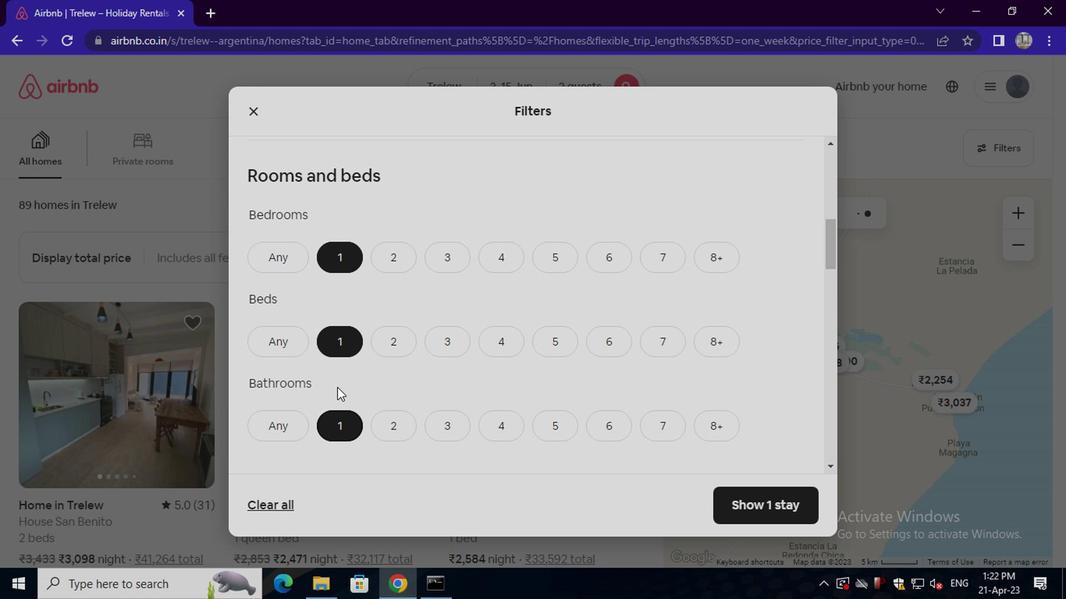 
Action: Mouse scrolled (335, 385) with delta (0, 0)
Screenshot: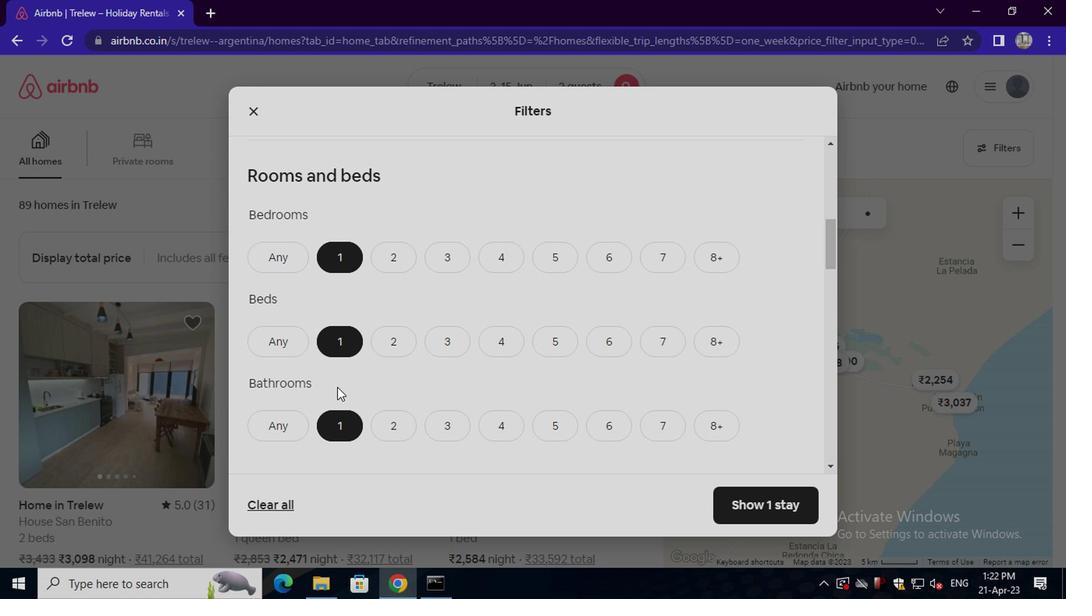 
Action: Mouse moved to (334, 375)
Screenshot: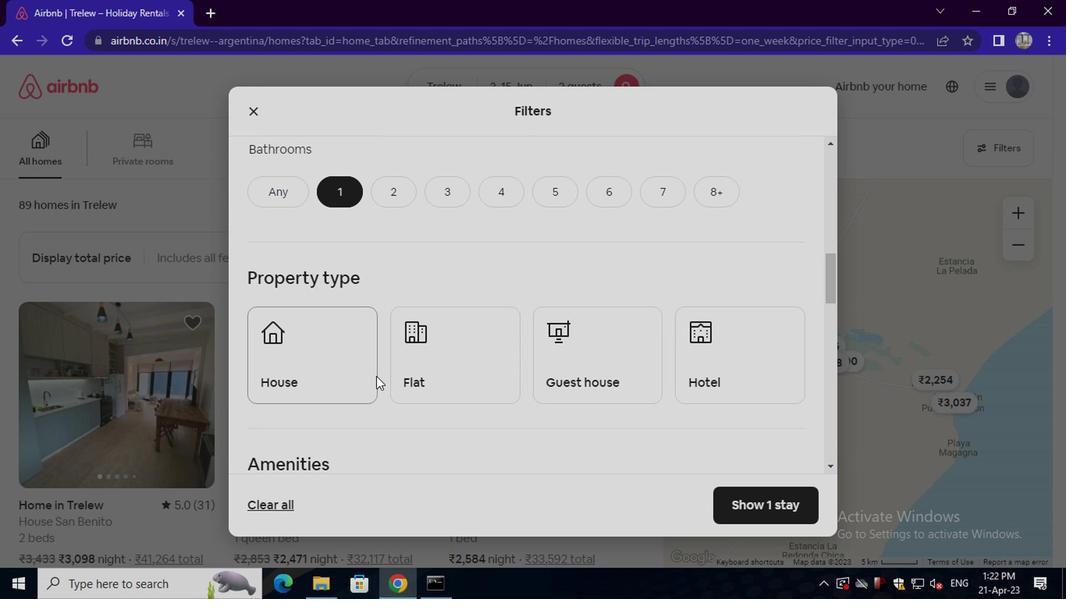 
Action: Mouse pressed left at (334, 375)
Screenshot: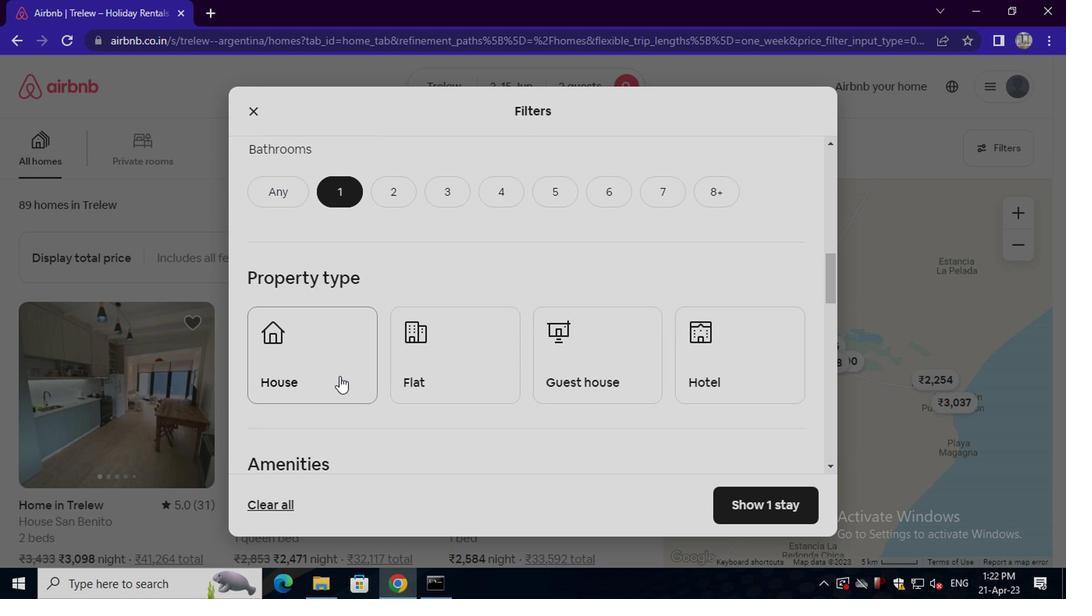
Action: Mouse moved to (430, 367)
Screenshot: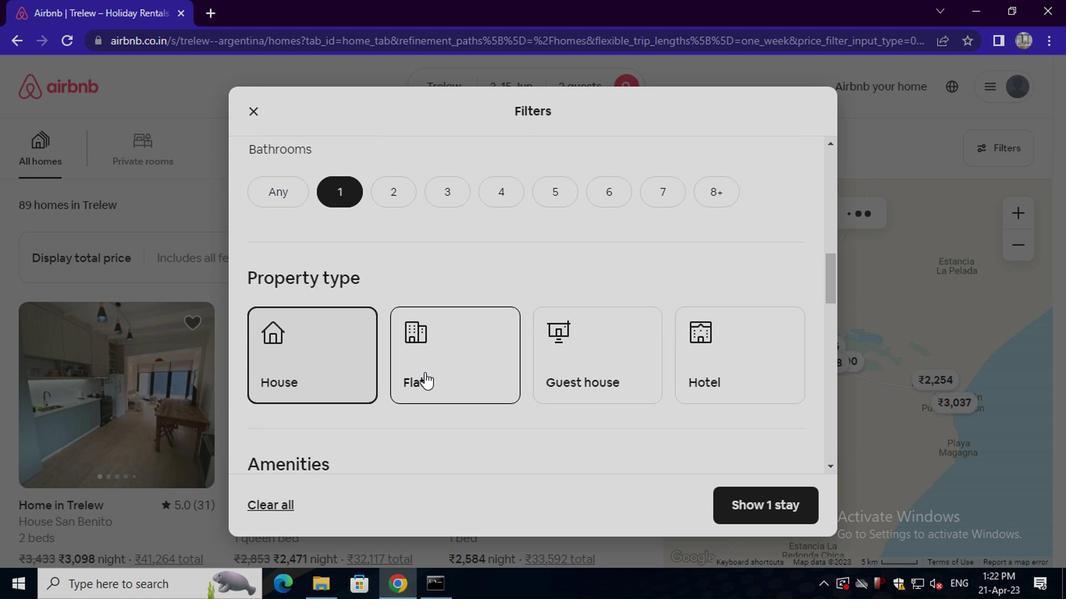 
Action: Mouse pressed left at (430, 367)
Screenshot: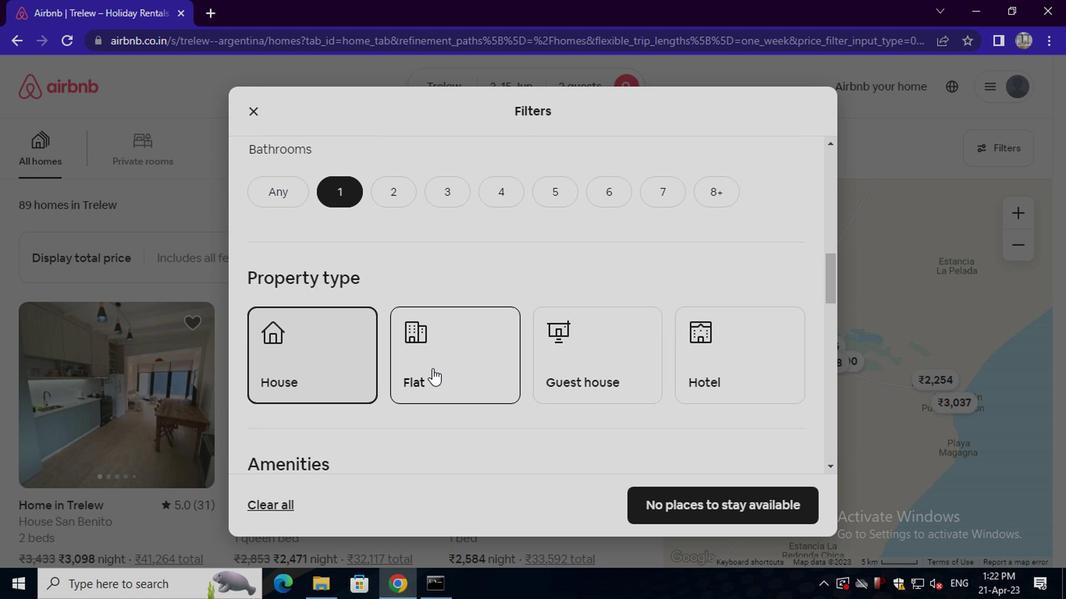 
Action: Mouse moved to (575, 361)
Screenshot: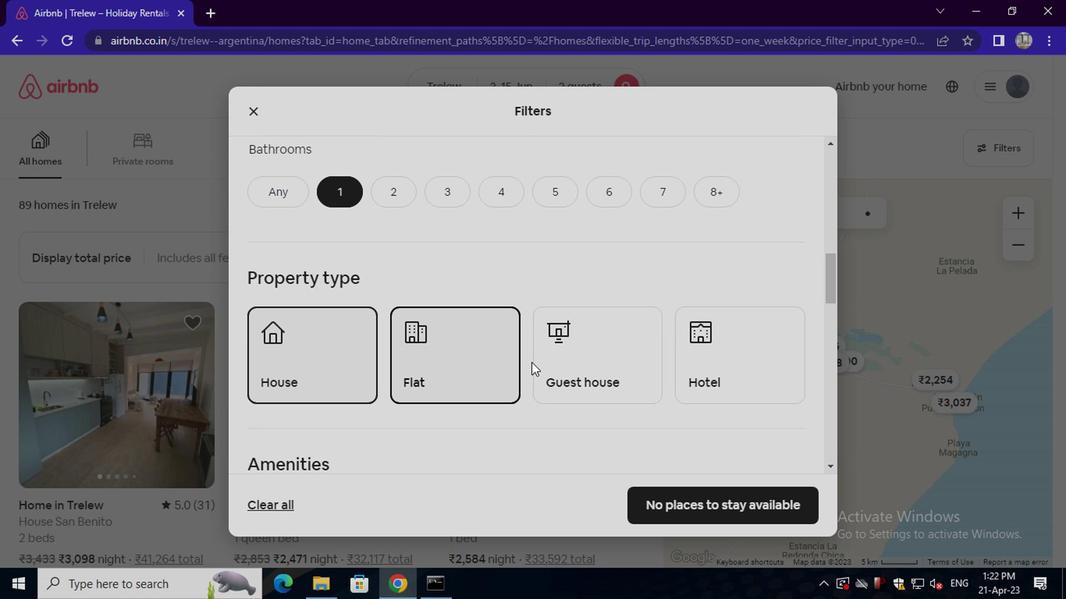 
Action: Mouse pressed left at (575, 361)
Screenshot: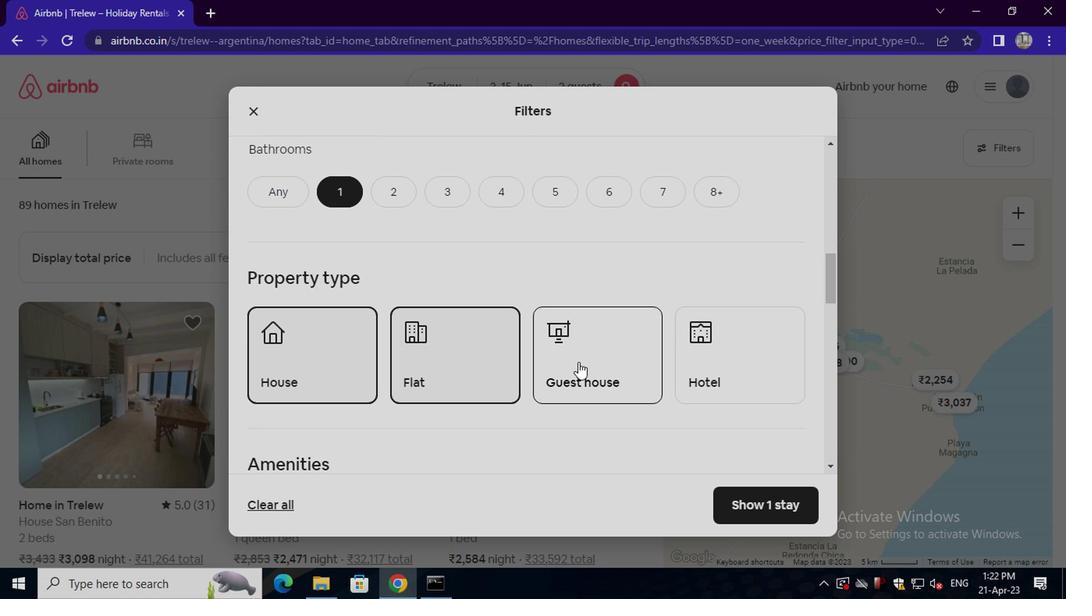 
Action: Mouse moved to (709, 359)
Screenshot: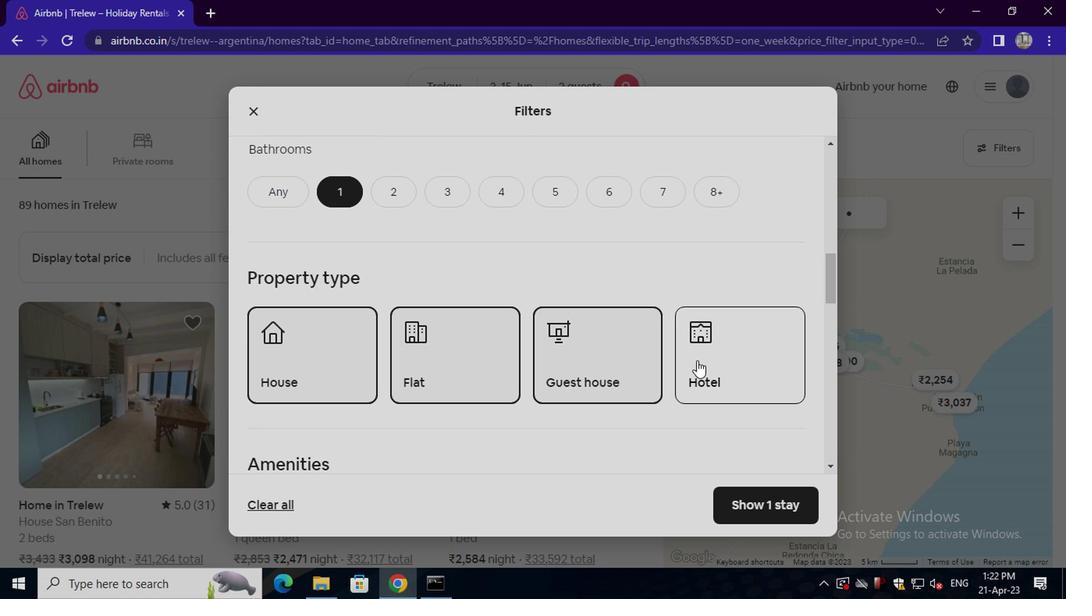 
Action: Mouse pressed left at (709, 359)
Screenshot: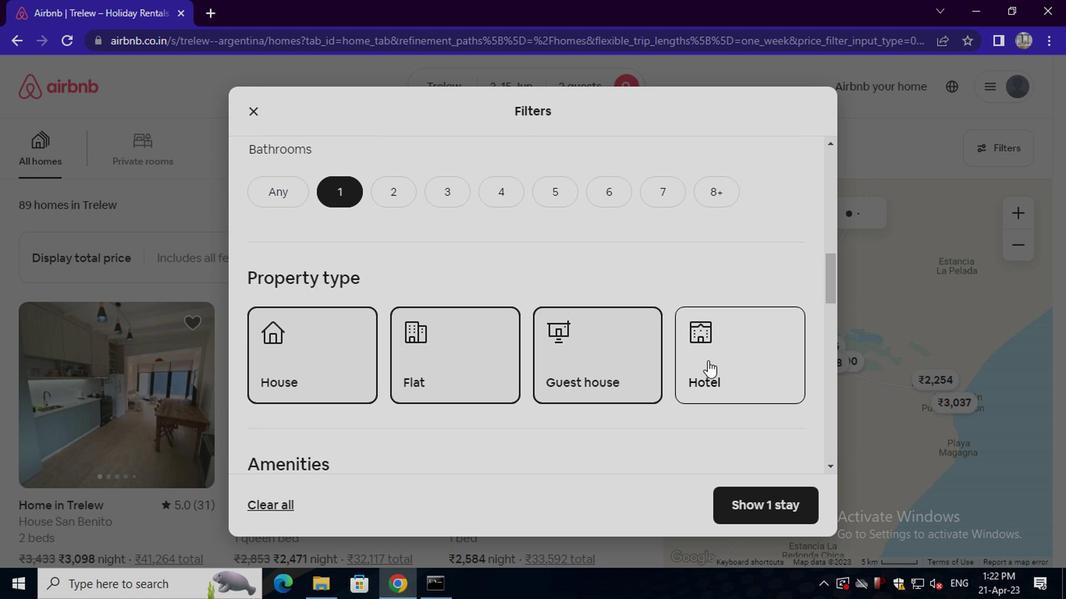 
Action: Mouse moved to (483, 371)
Screenshot: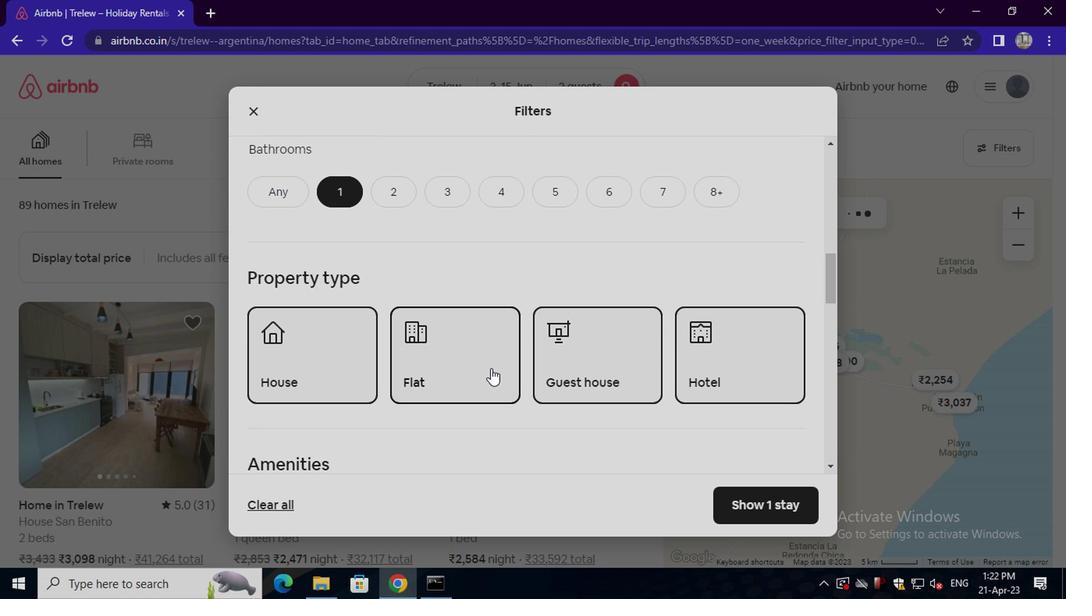 
Action: Mouse scrolled (483, 370) with delta (0, 0)
Screenshot: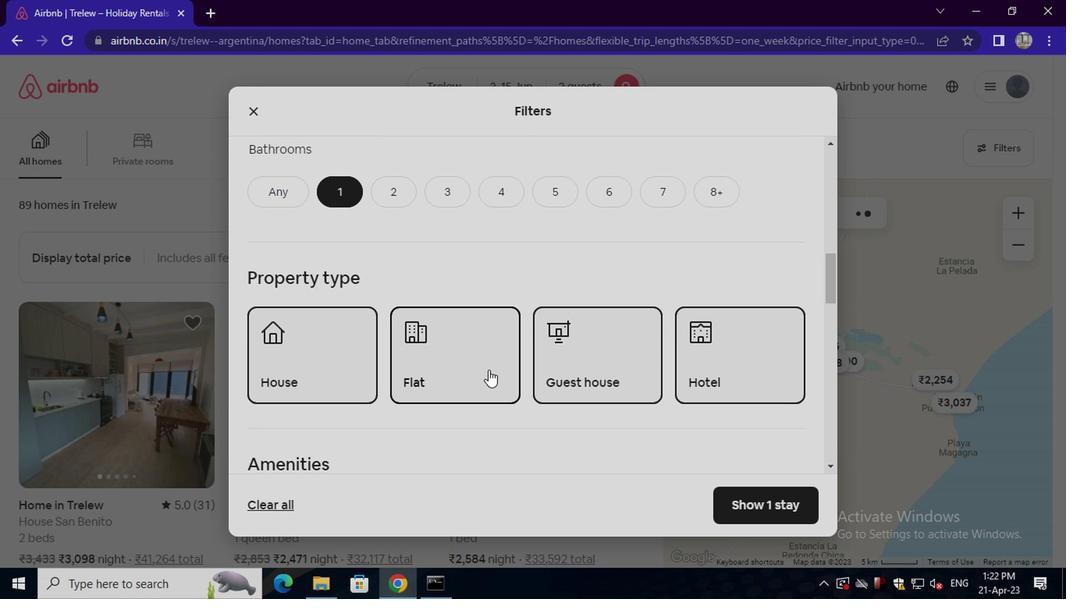 
Action: Mouse scrolled (483, 370) with delta (0, 0)
Screenshot: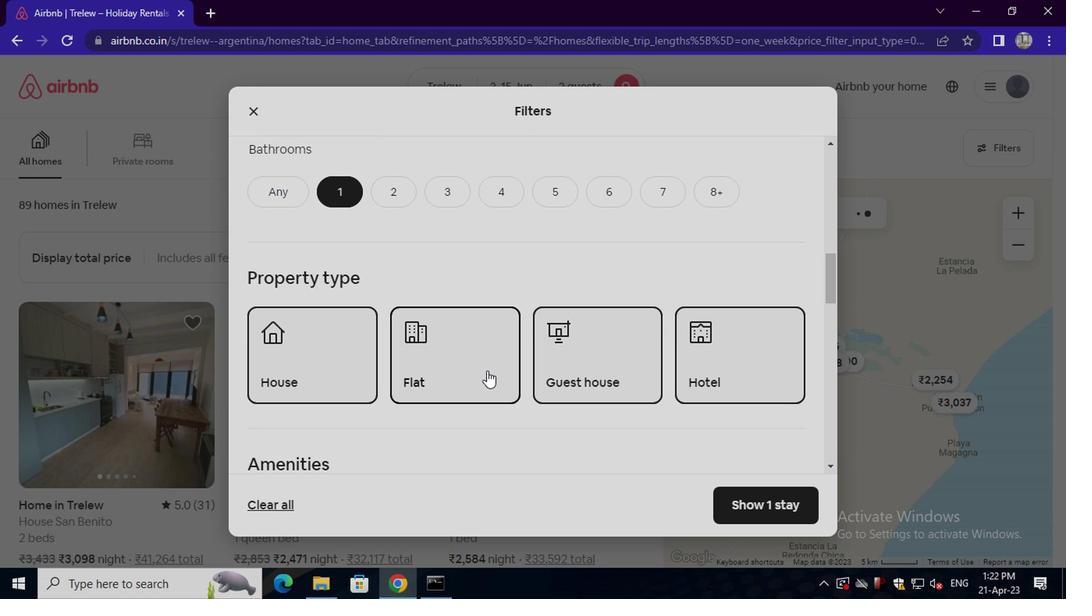
Action: Mouse scrolled (483, 370) with delta (0, 0)
Screenshot: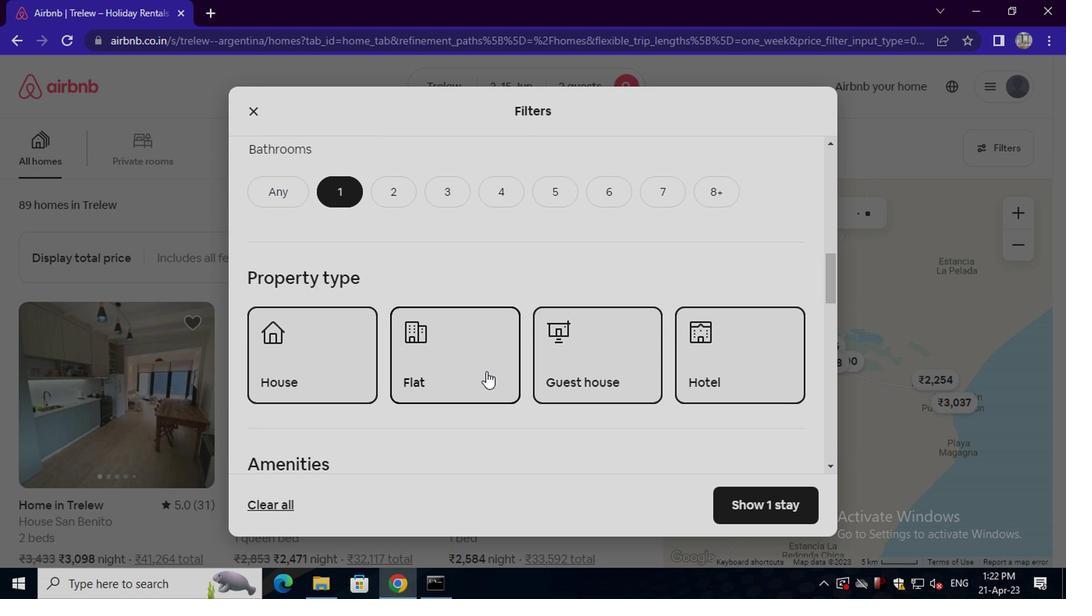 
Action: Mouse scrolled (483, 370) with delta (0, 0)
Screenshot: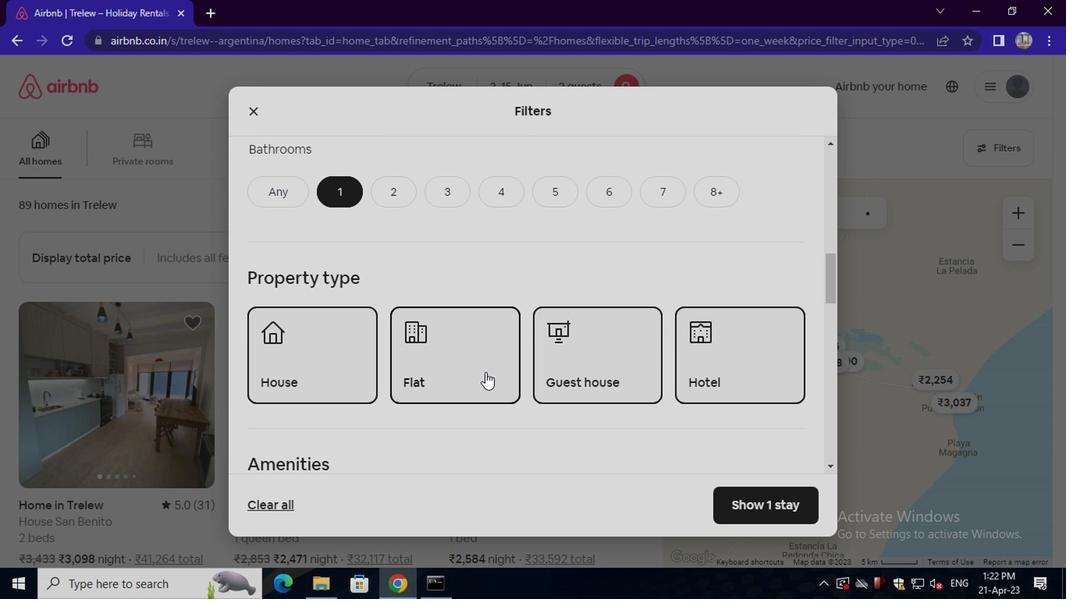 
Action: Mouse moved to (294, 330)
Screenshot: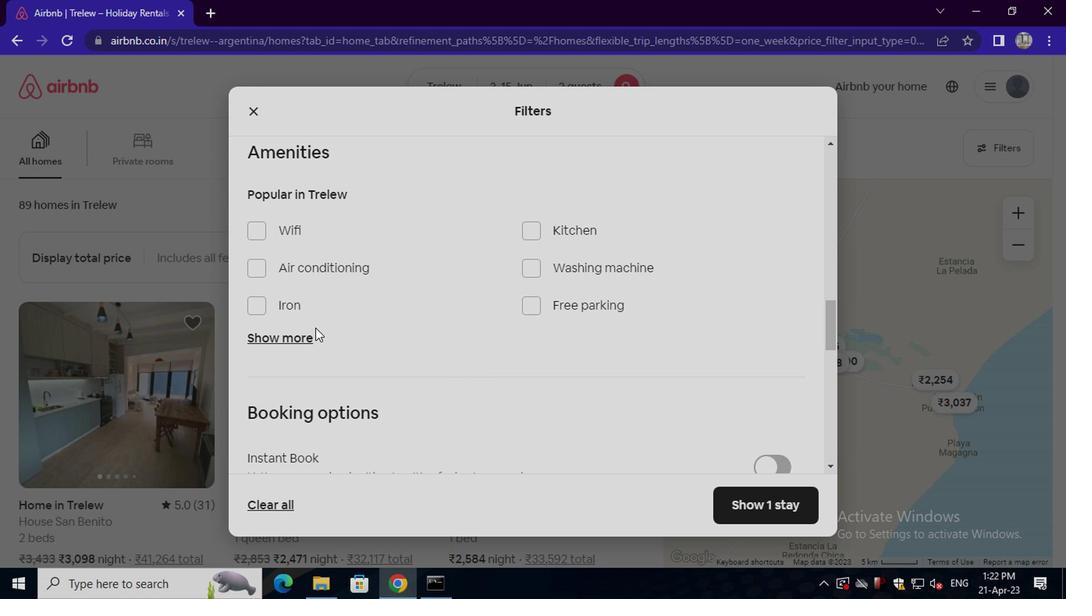 
Action: Mouse pressed left at (294, 330)
Screenshot: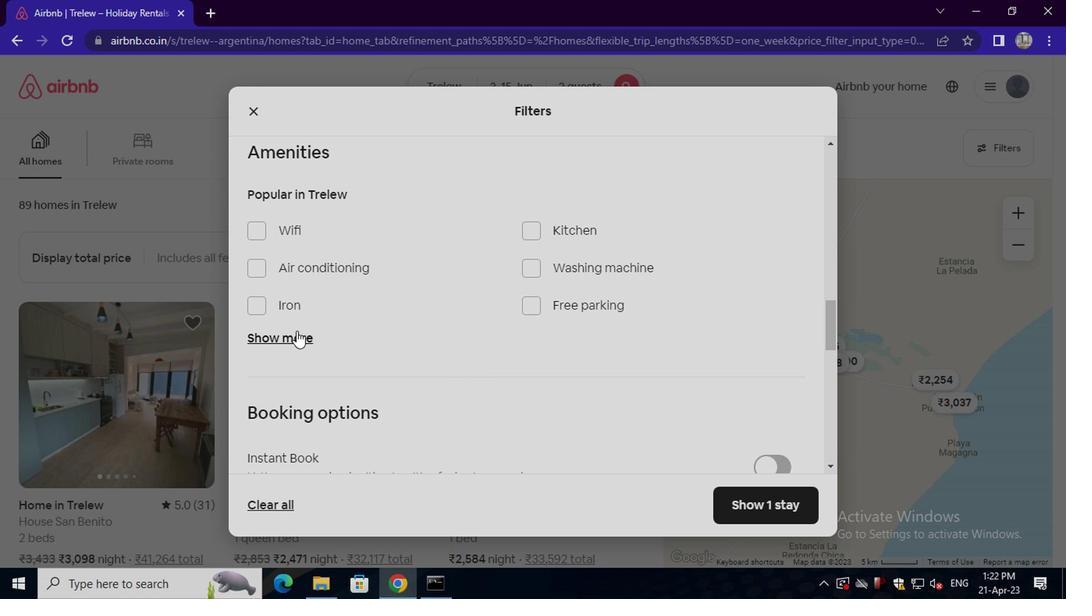 
Action: Mouse moved to (313, 343)
Screenshot: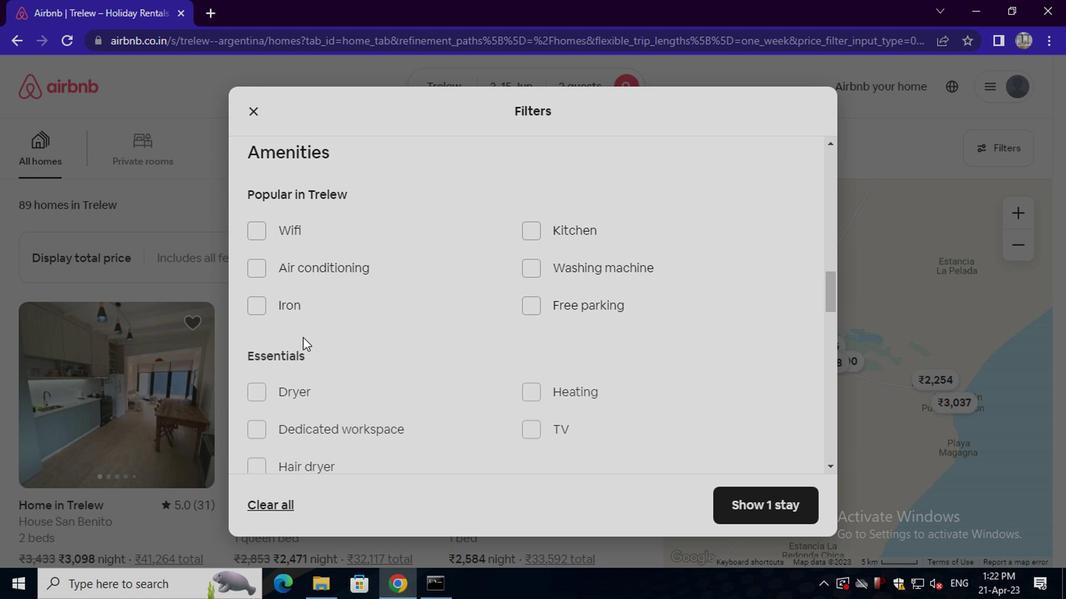
Action: Mouse scrolled (313, 342) with delta (0, -1)
Screenshot: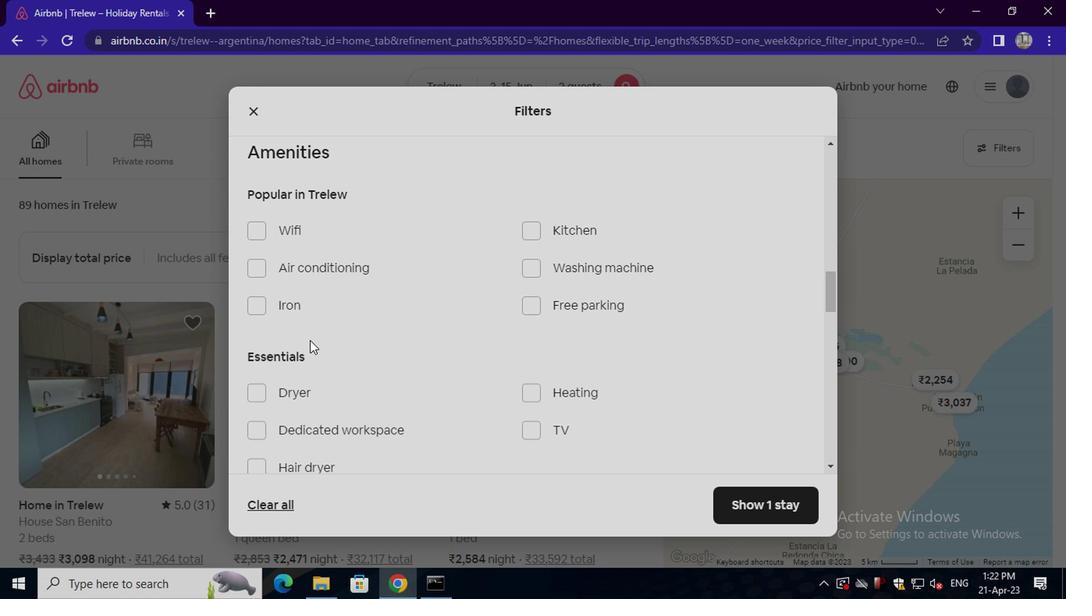 
Action: Mouse moved to (551, 322)
Screenshot: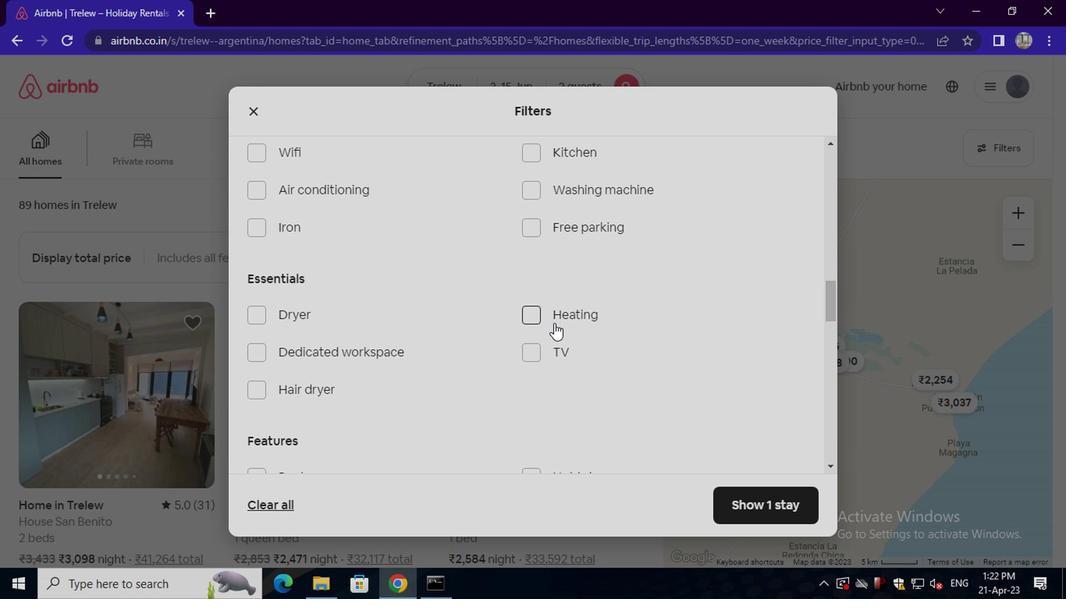 
Action: Mouse pressed left at (551, 322)
Screenshot: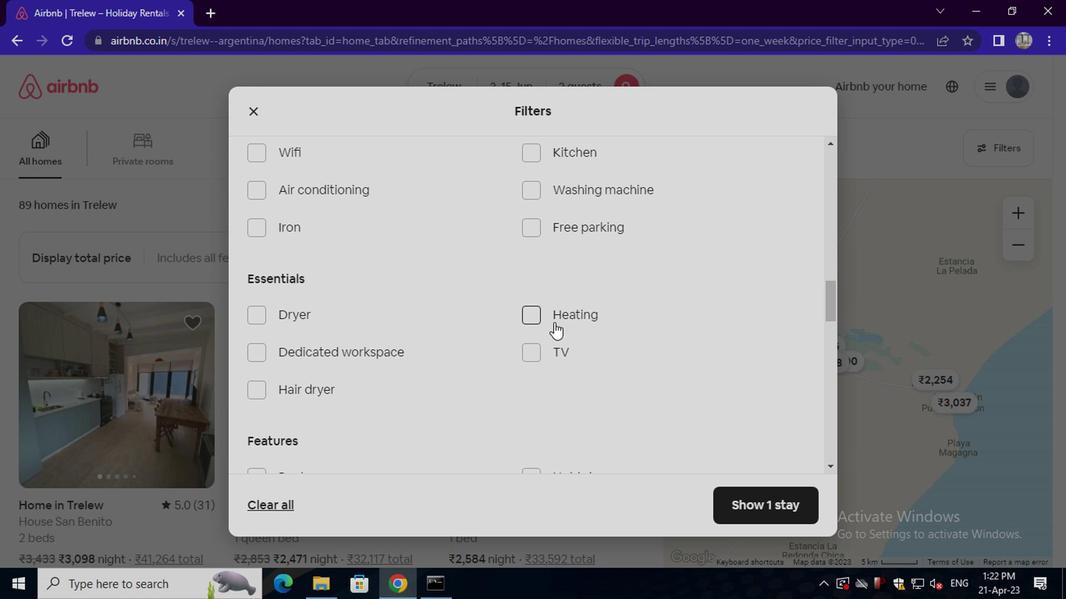 
Action: Mouse scrolled (551, 321) with delta (0, -1)
Screenshot: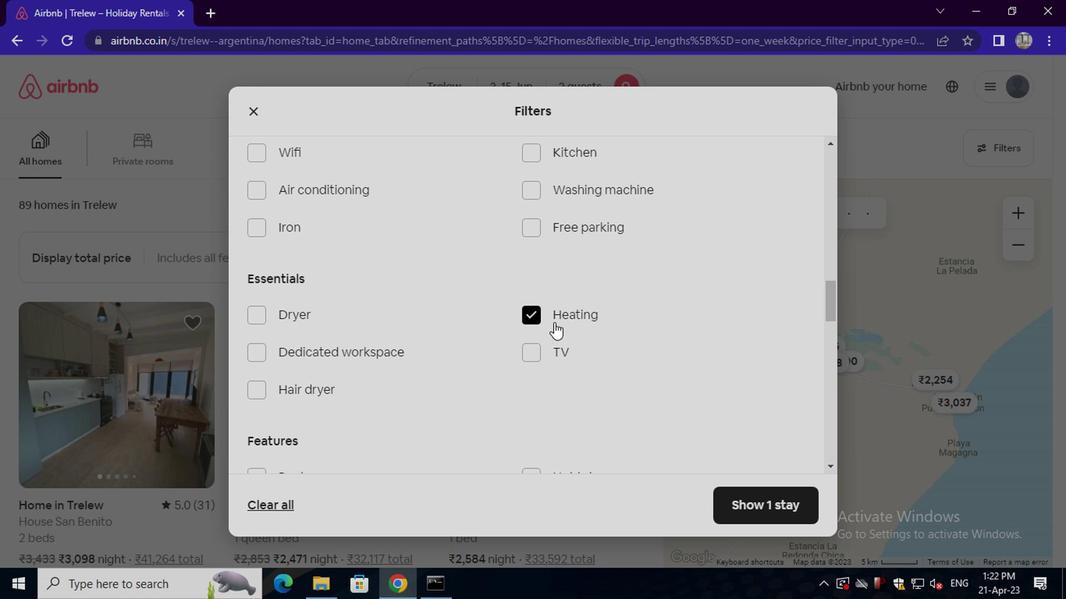 
Action: Mouse scrolled (551, 321) with delta (0, -1)
Screenshot: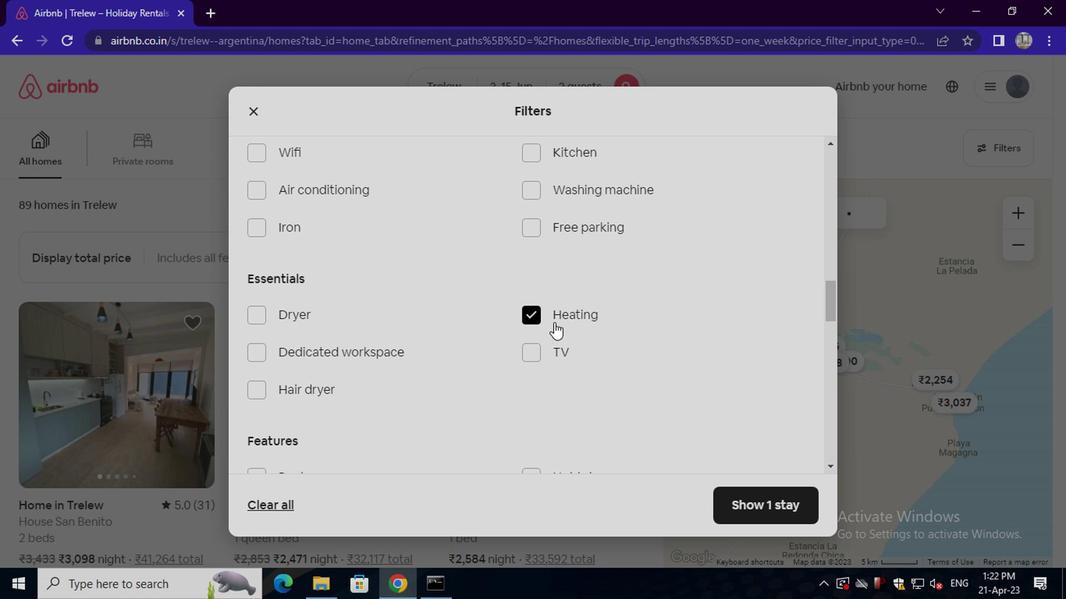 
Action: Mouse scrolled (551, 321) with delta (0, -1)
Screenshot: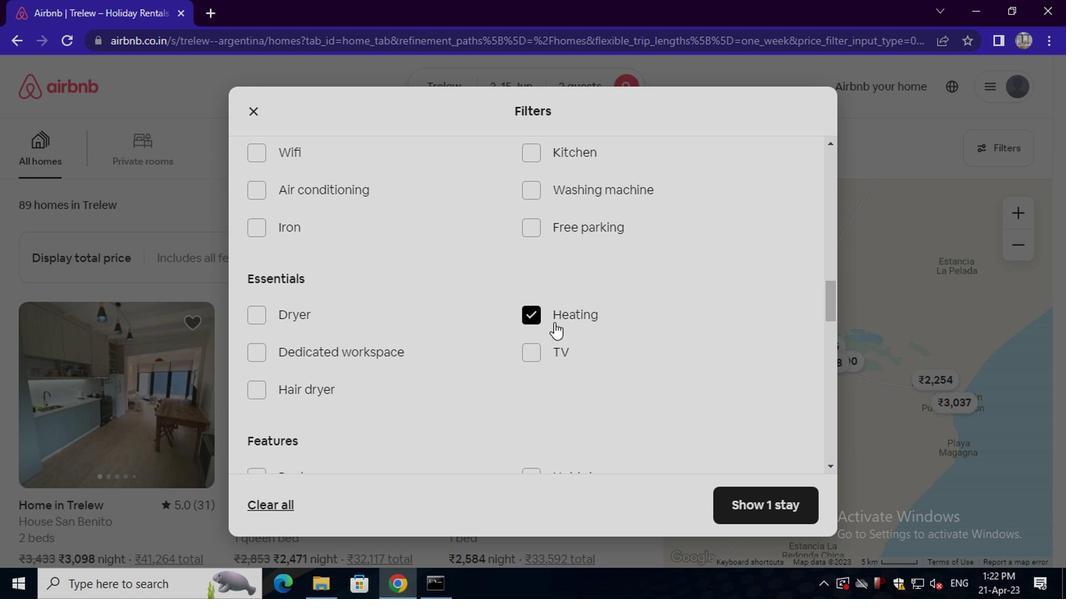 
Action: Mouse scrolled (551, 321) with delta (0, -1)
Screenshot: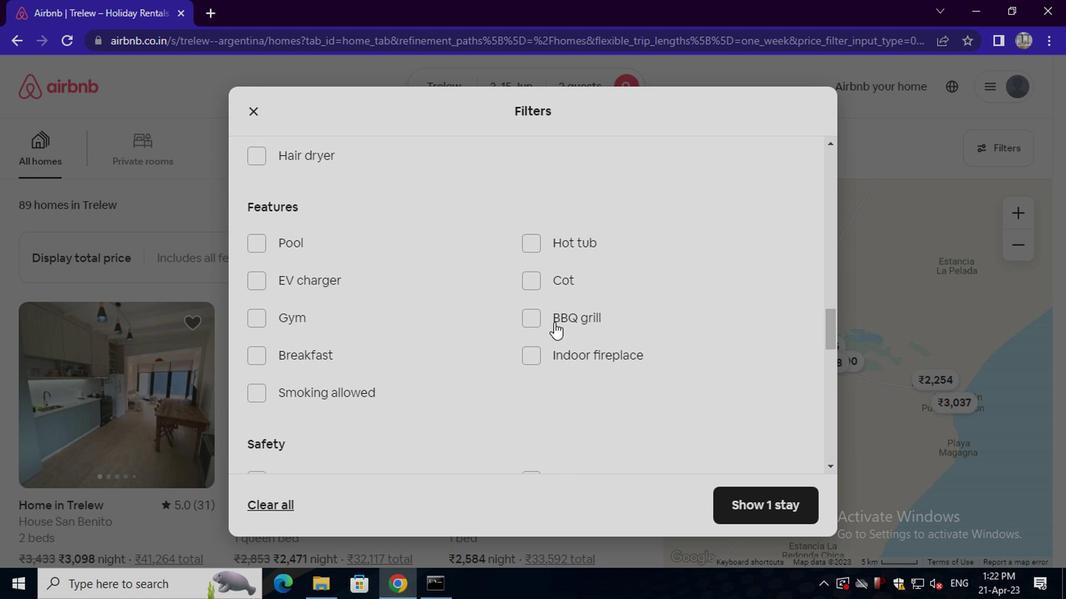 
Action: Mouse scrolled (551, 321) with delta (0, -1)
Screenshot: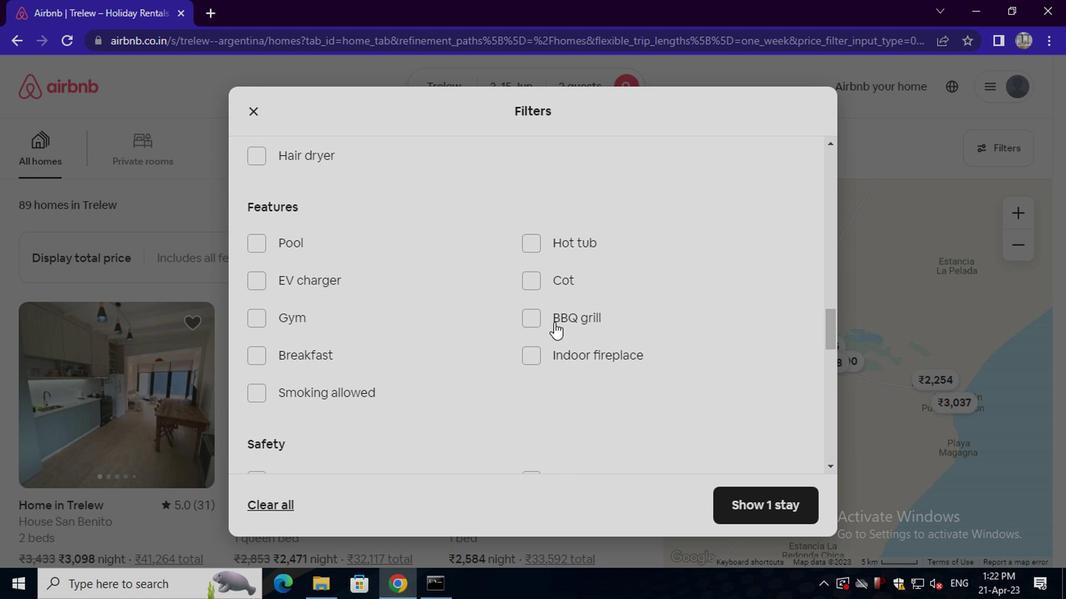 
Action: Mouse scrolled (551, 321) with delta (0, -1)
Screenshot: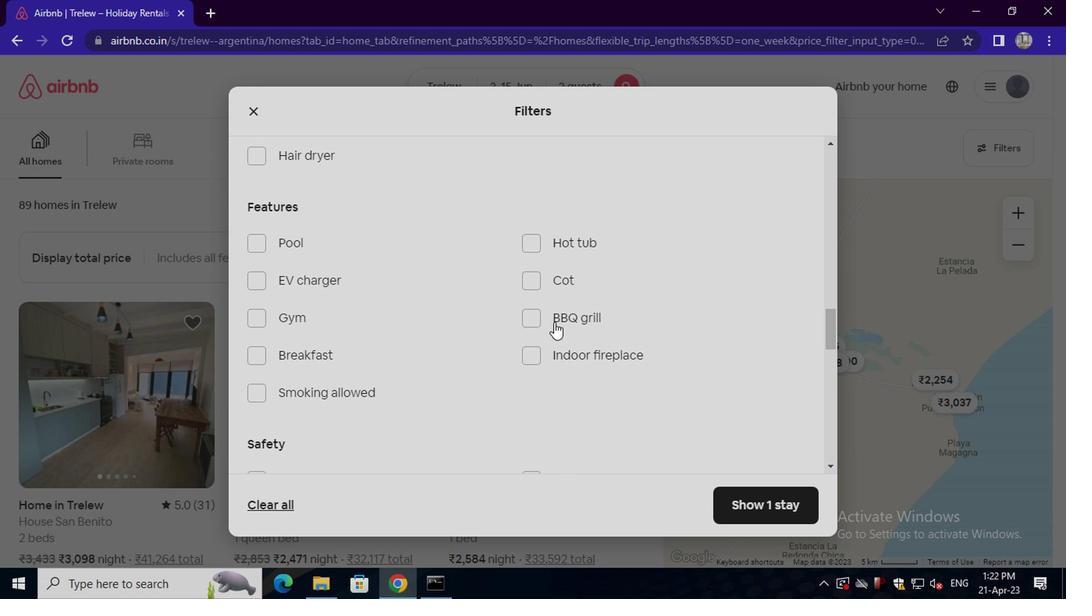 
Action: Mouse scrolled (551, 321) with delta (0, -1)
Screenshot: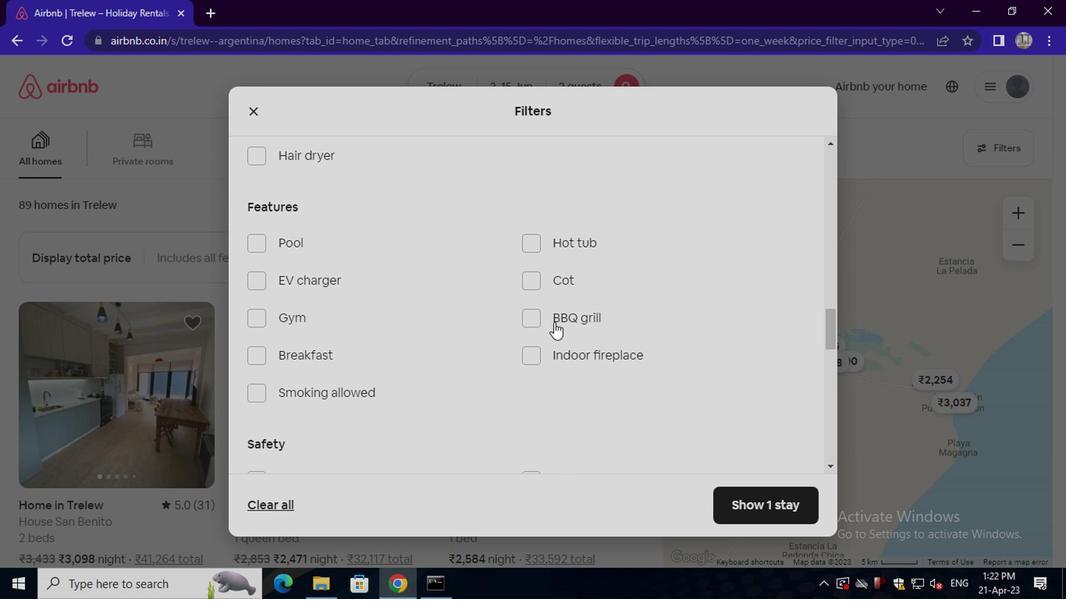 
Action: Mouse moved to (773, 387)
Screenshot: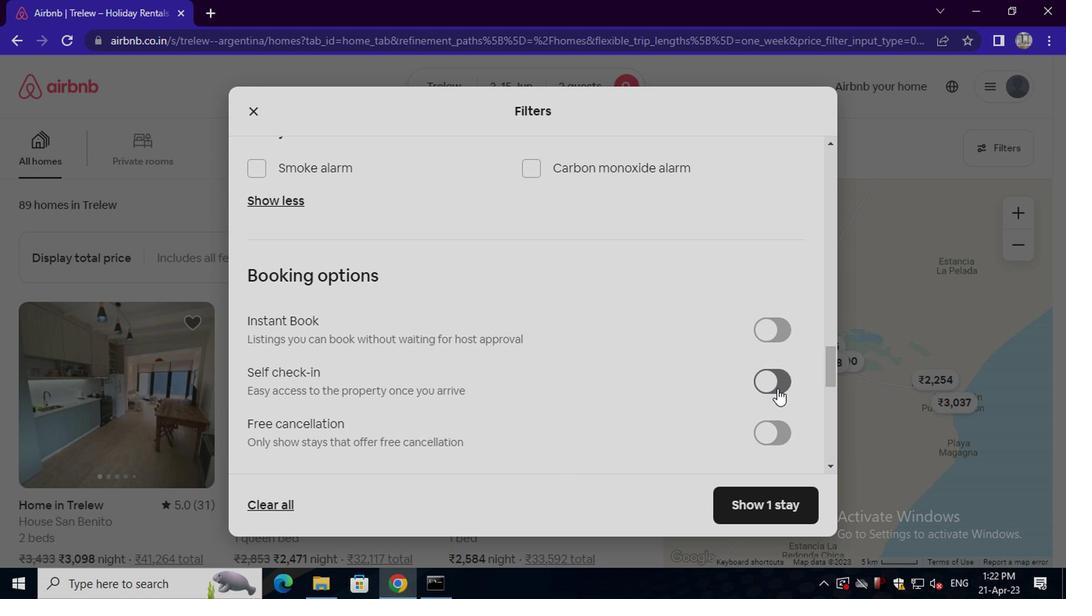 
Action: Mouse pressed left at (773, 387)
Screenshot: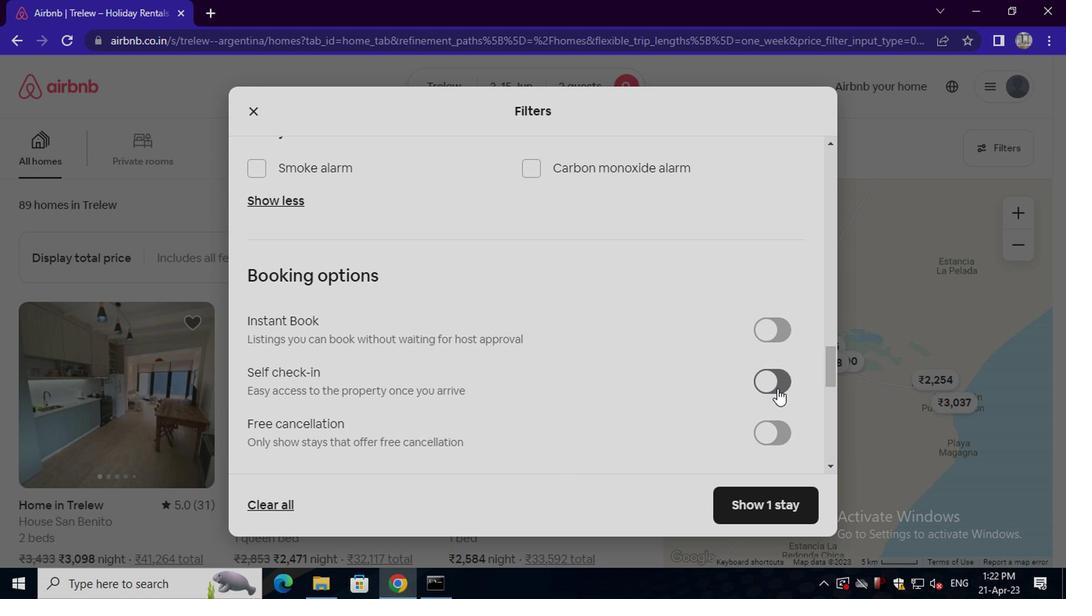 
Action: Mouse moved to (224, 370)
Screenshot: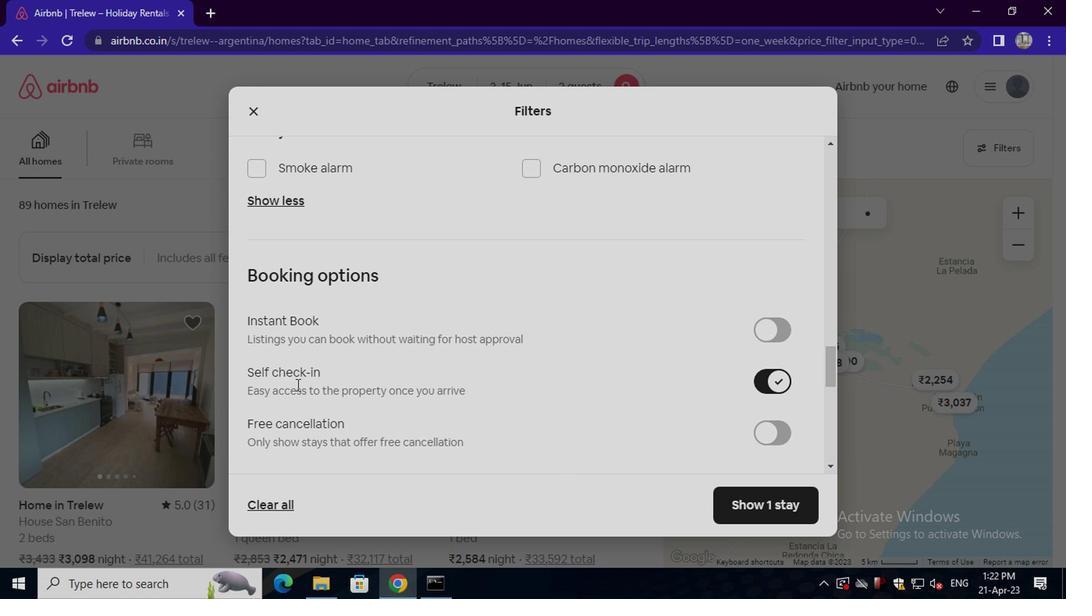 
Action: Mouse scrolled (224, 369) with delta (0, -1)
Screenshot: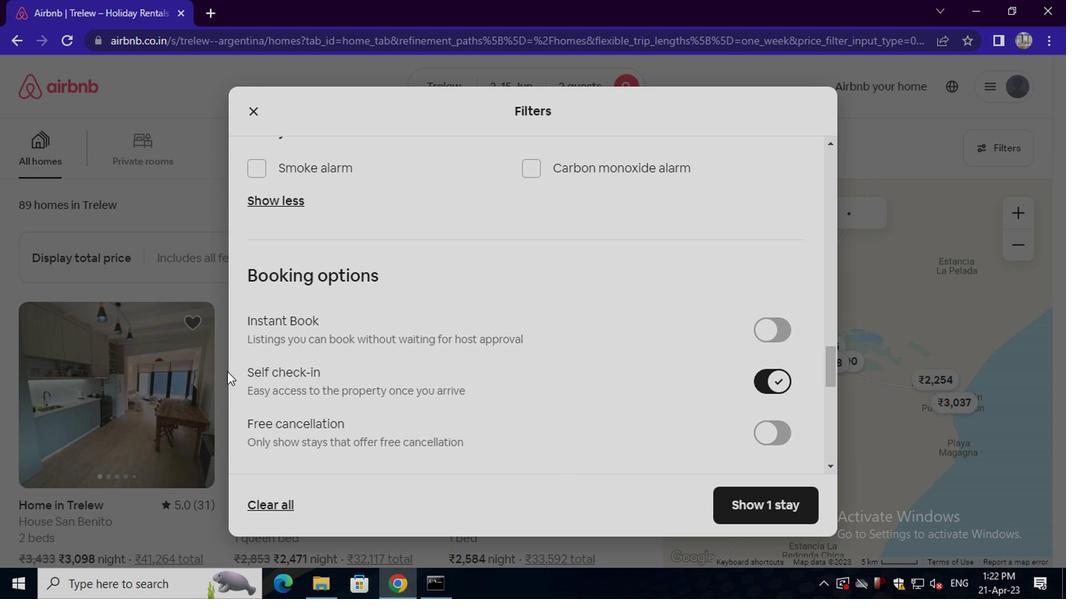 
Action: Mouse scrolled (224, 369) with delta (0, -1)
Screenshot: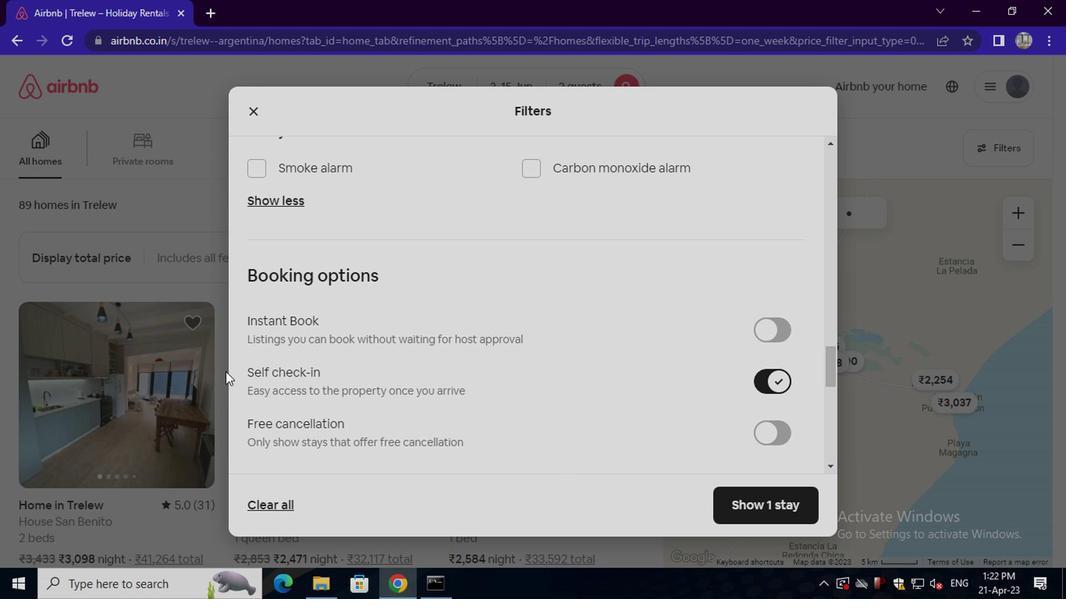 
Action: Mouse scrolled (224, 369) with delta (0, -1)
Screenshot: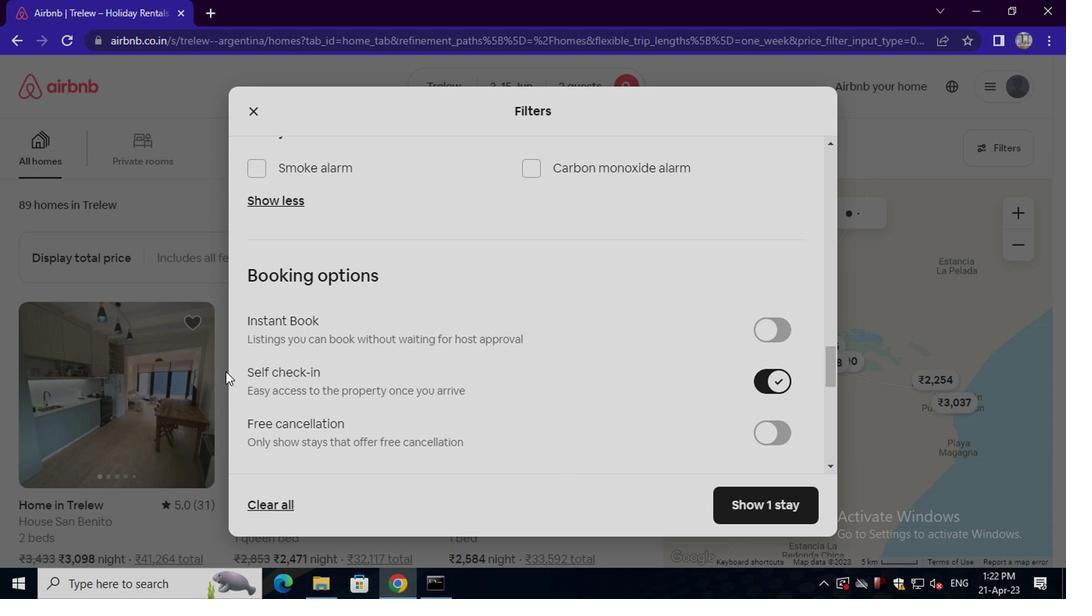 
Action: Mouse scrolled (224, 369) with delta (0, -1)
Screenshot: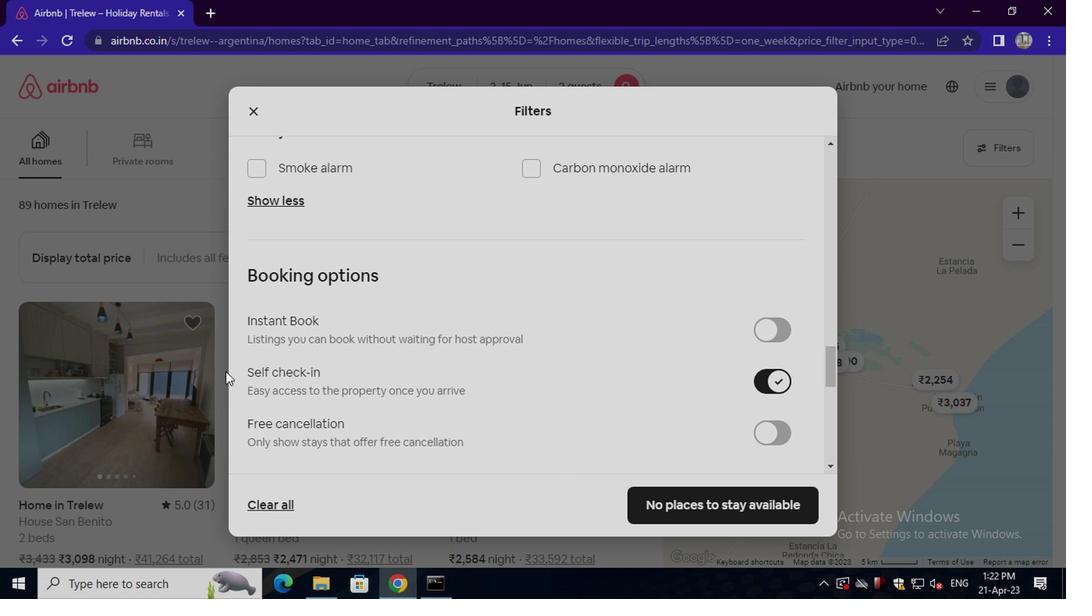 
Action: Mouse scrolled (224, 369) with delta (0, -1)
Screenshot: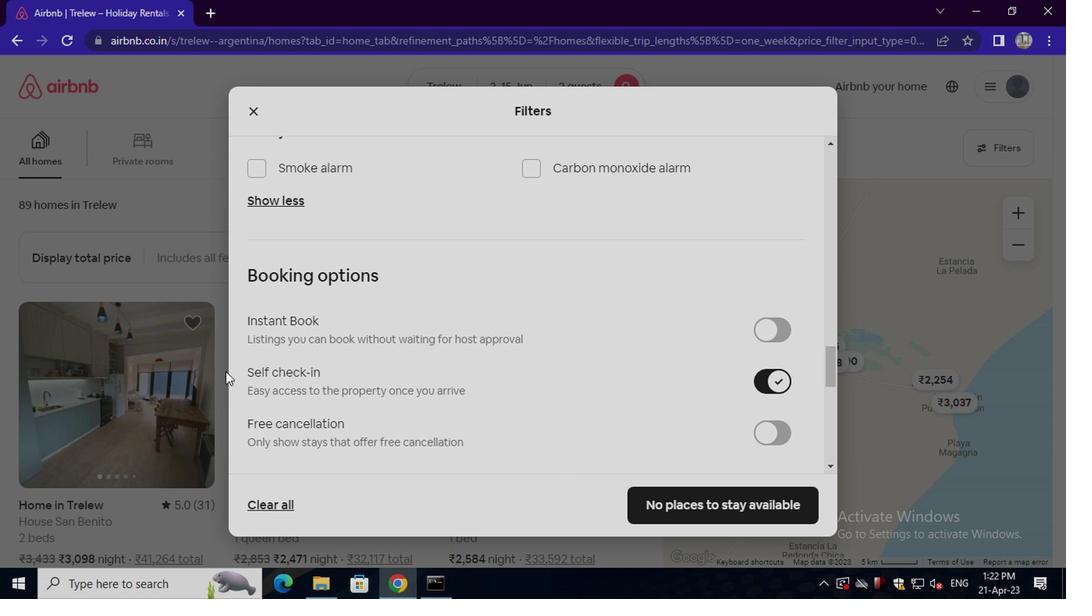 
Action: Mouse scrolled (224, 369) with delta (0, -1)
Screenshot: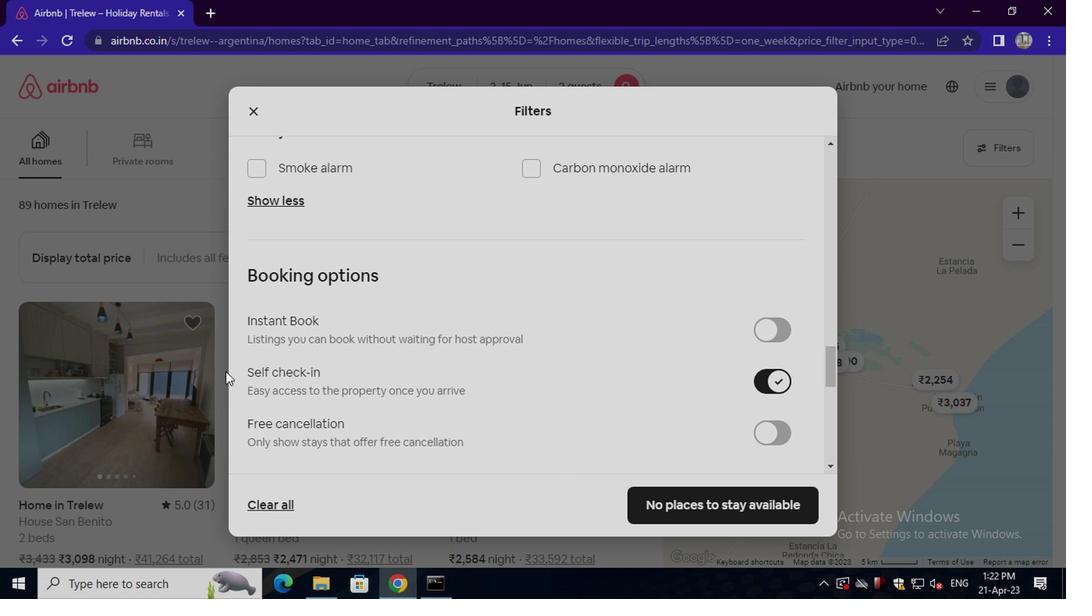 
Action: Mouse moved to (277, 387)
Screenshot: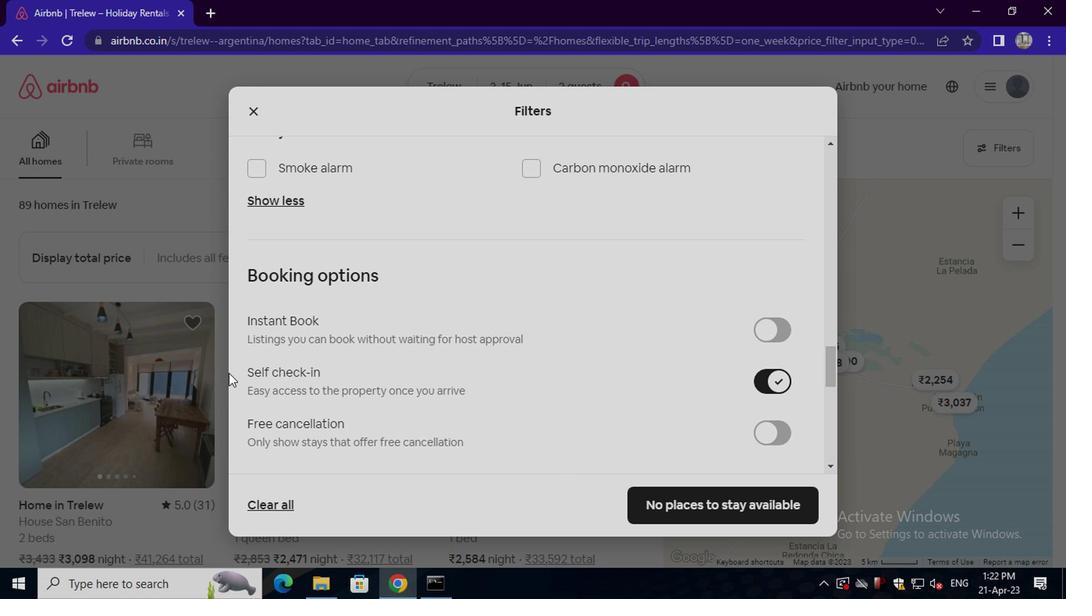 
Action: Mouse scrolled (277, 387) with delta (0, 0)
Screenshot: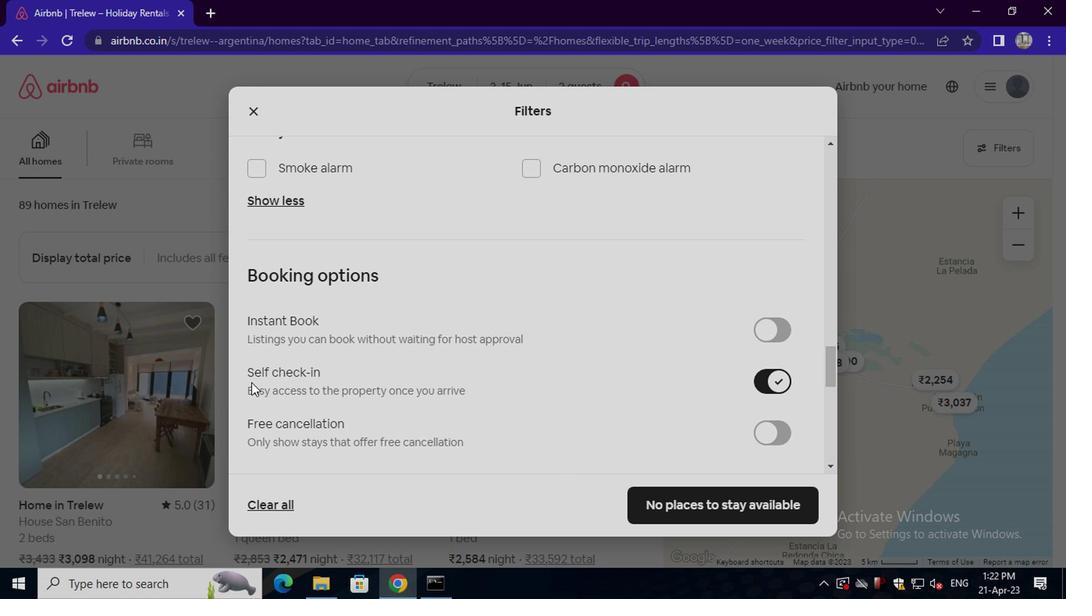 
Action: Mouse scrolled (277, 387) with delta (0, 0)
Screenshot: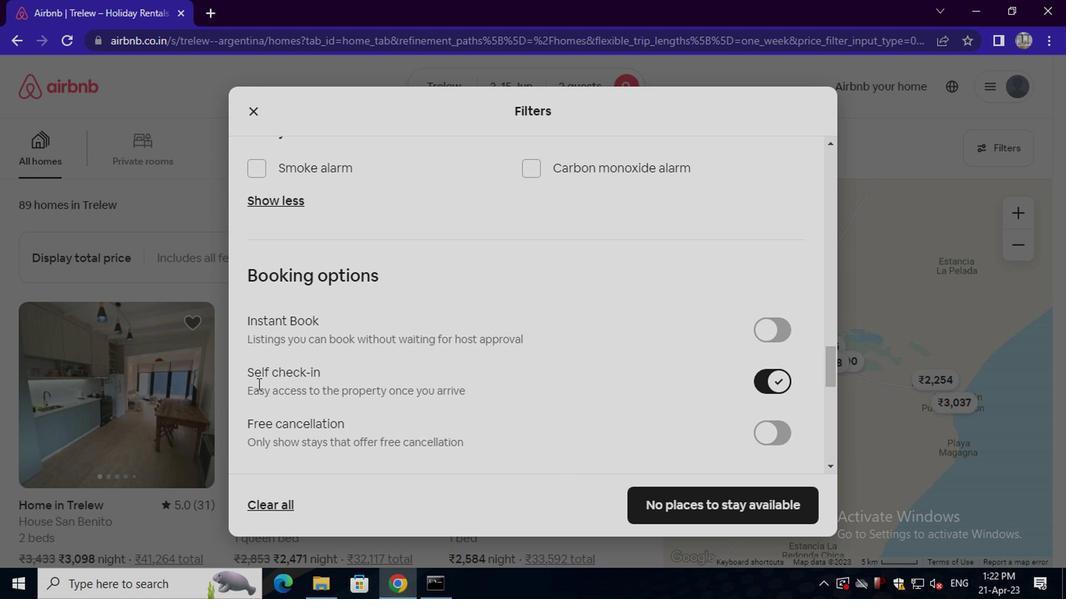 
Action: Mouse scrolled (277, 387) with delta (0, 0)
Screenshot: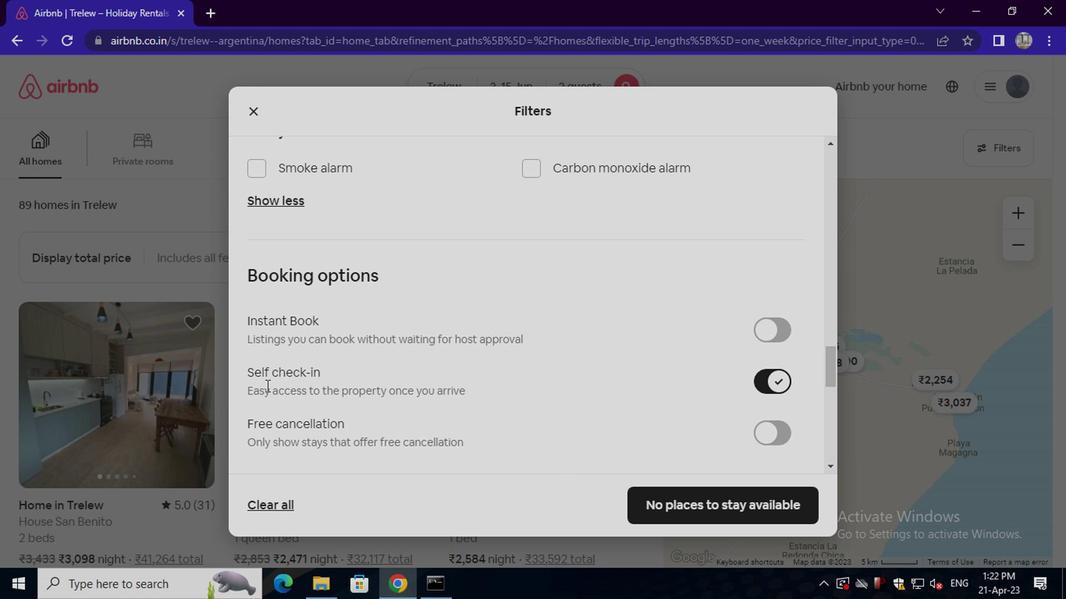 
Action: Mouse scrolled (277, 387) with delta (0, 0)
Screenshot: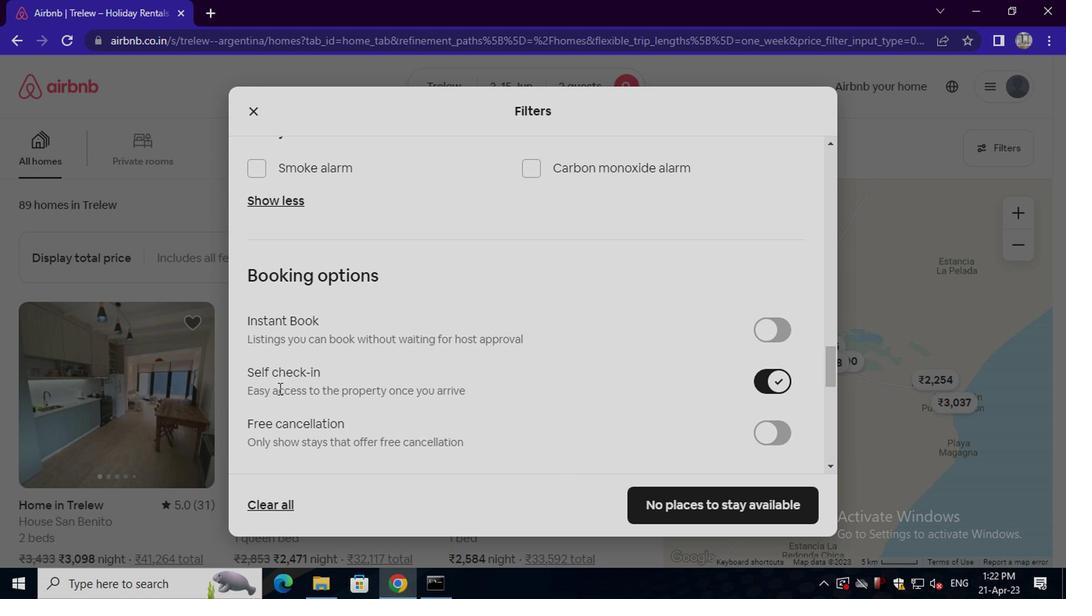 
Action: Mouse moved to (284, 387)
Screenshot: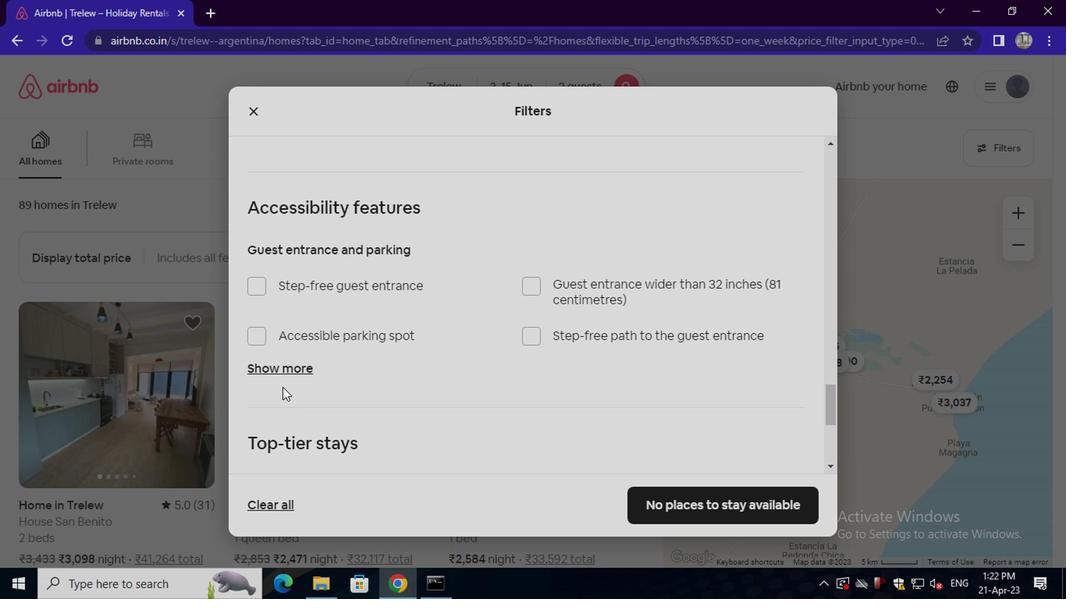 
Action: Mouse scrolled (284, 385) with delta (0, -1)
Screenshot: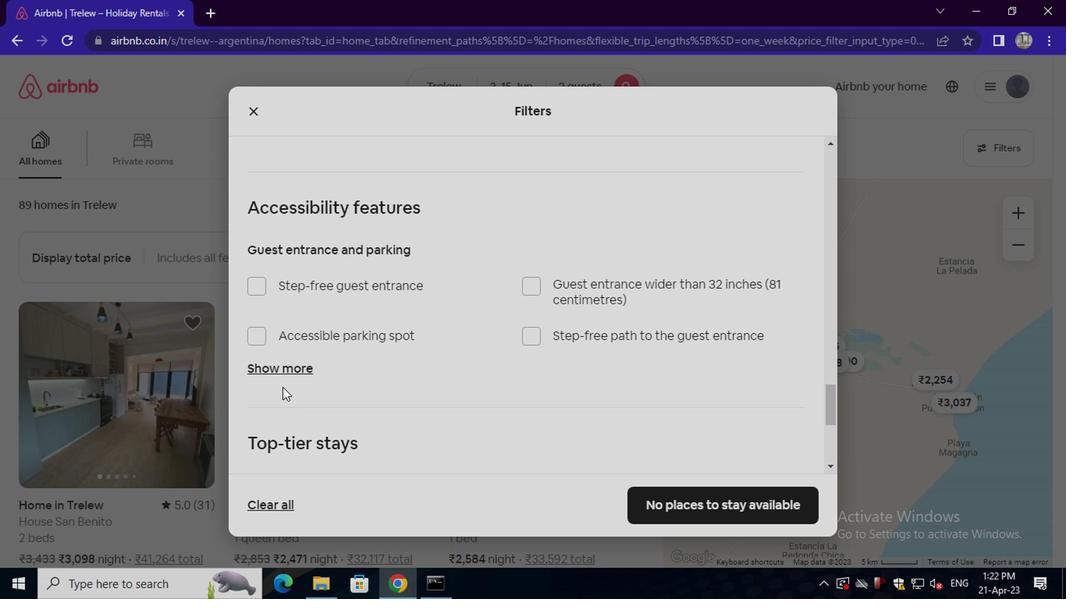 
Action: Mouse moved to (284, 388)
Screenshot: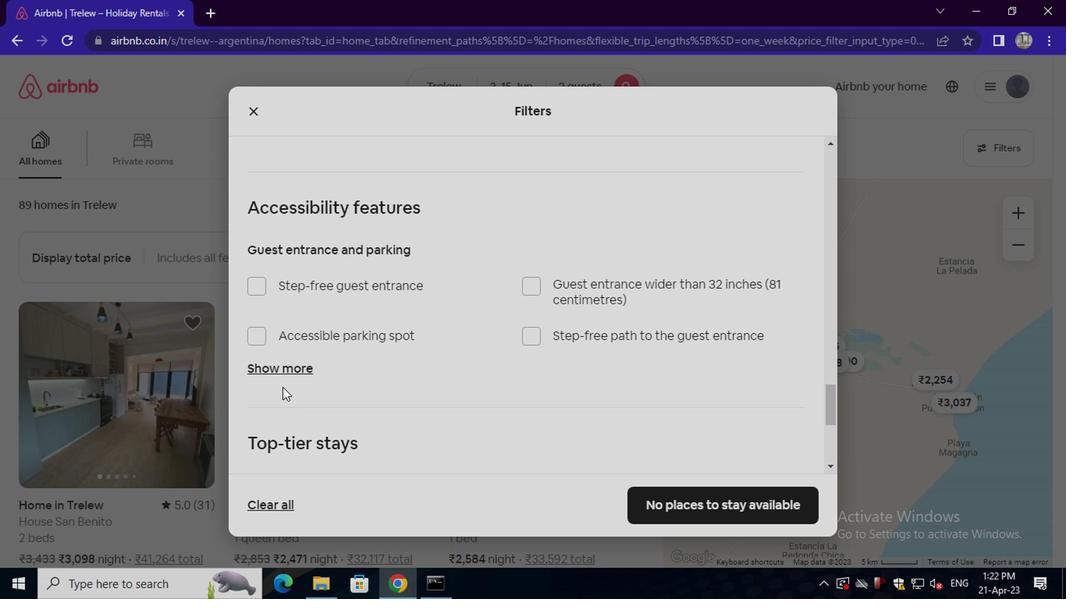 
Action: Mouse scrolled (284, 387) with delta (0, 0)
Screenshot: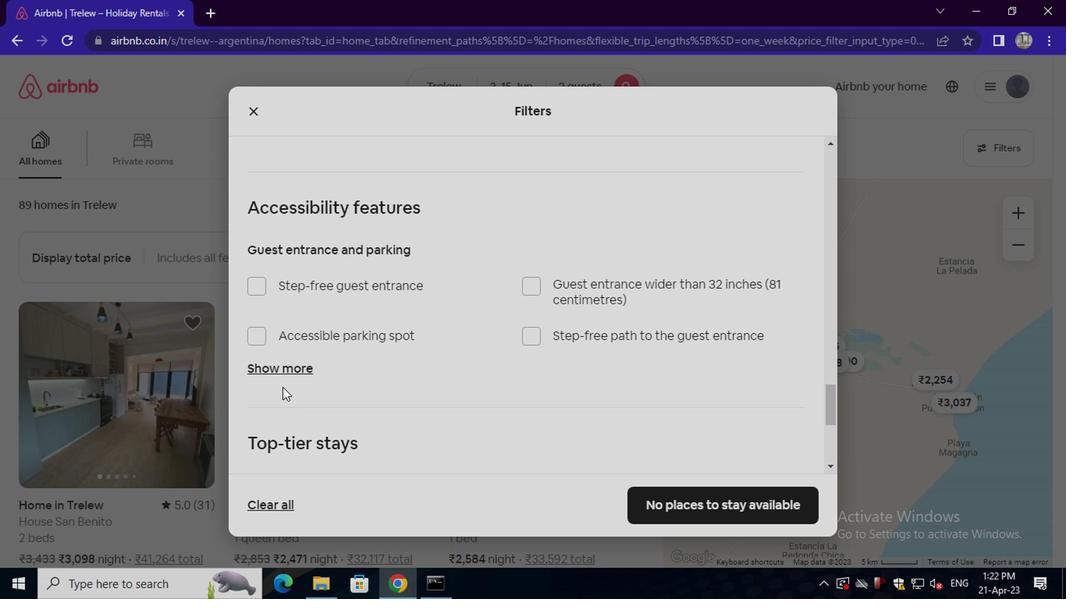 
Action: Mouse scrolled (284, 387) with delta (0, 0)
Screenshot: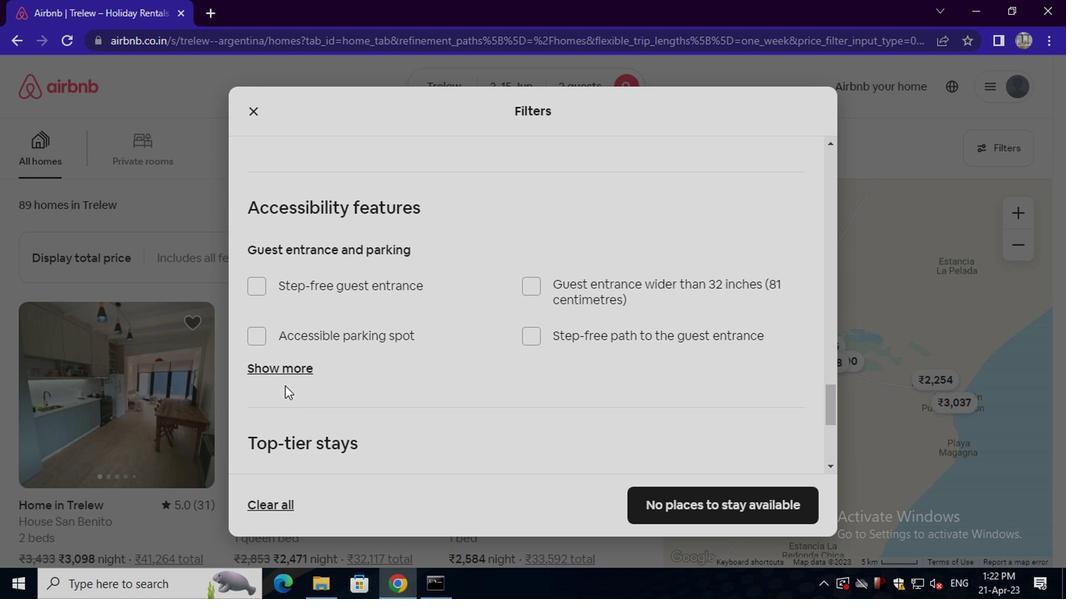 
Action: Mouse scrolled (284, 387) with delta (0, 0)
Screenshot: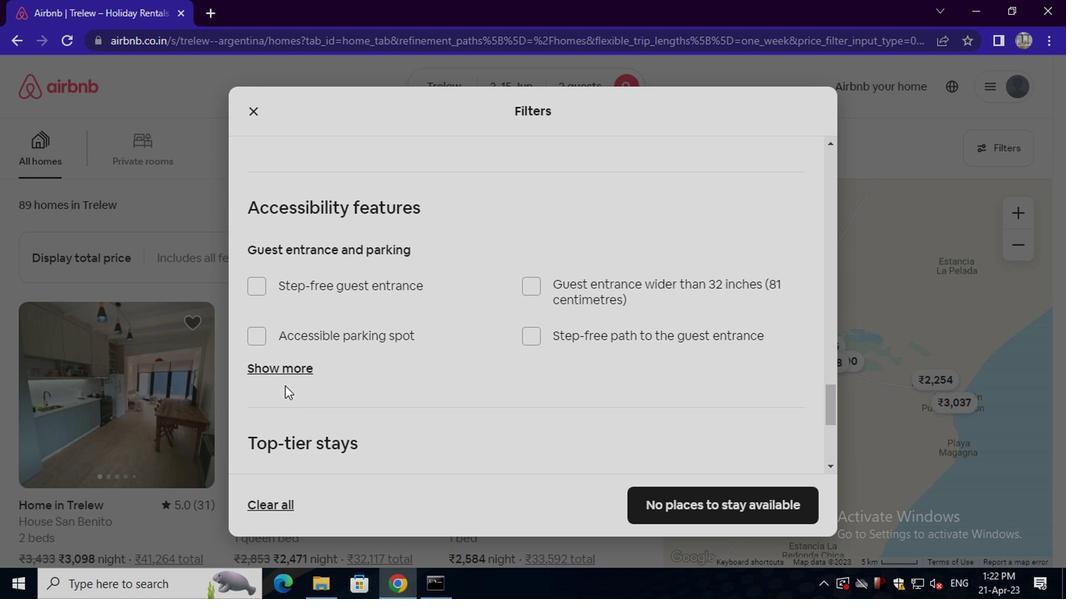 
Action: Mouse scrolled (284, 387) with delta (0, 0)
Screenshot: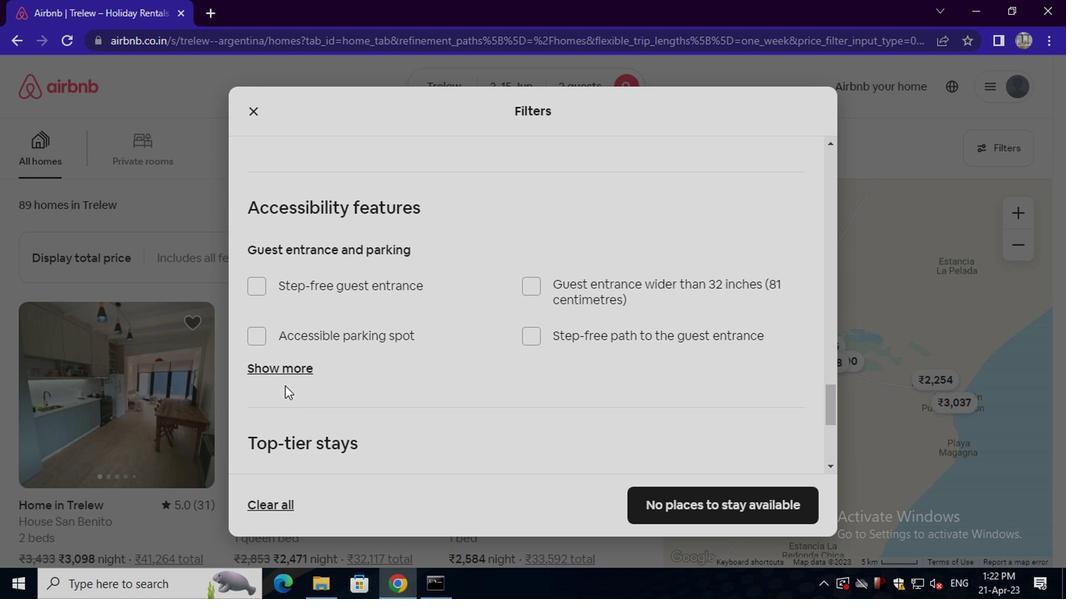 
Action: Mouse moved to (295, 370)
Screenshot: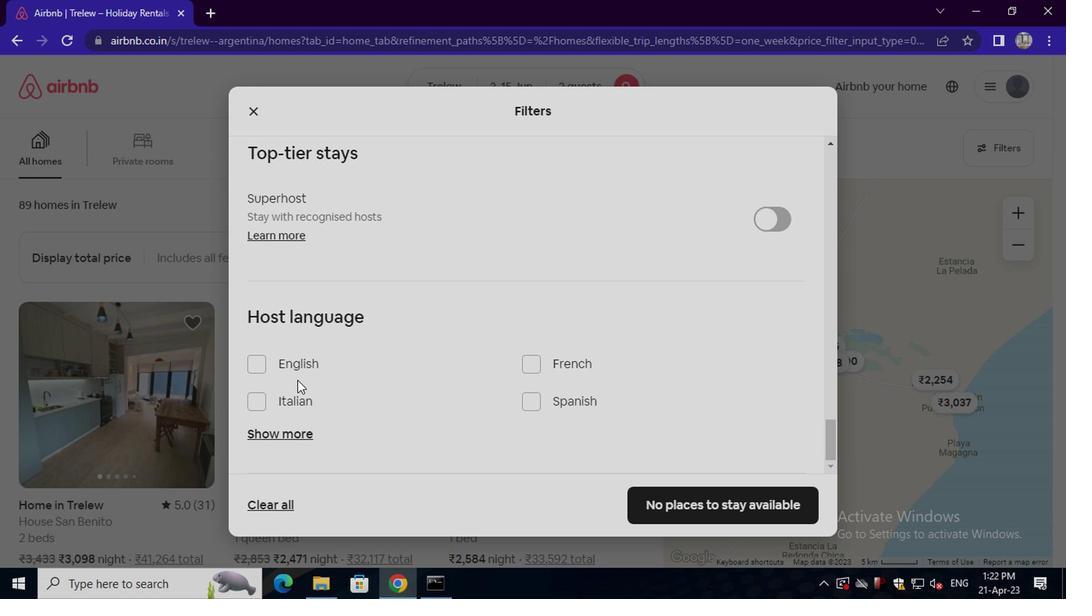 
Action: Mouse pressed left at (295, 370)
Screenshot: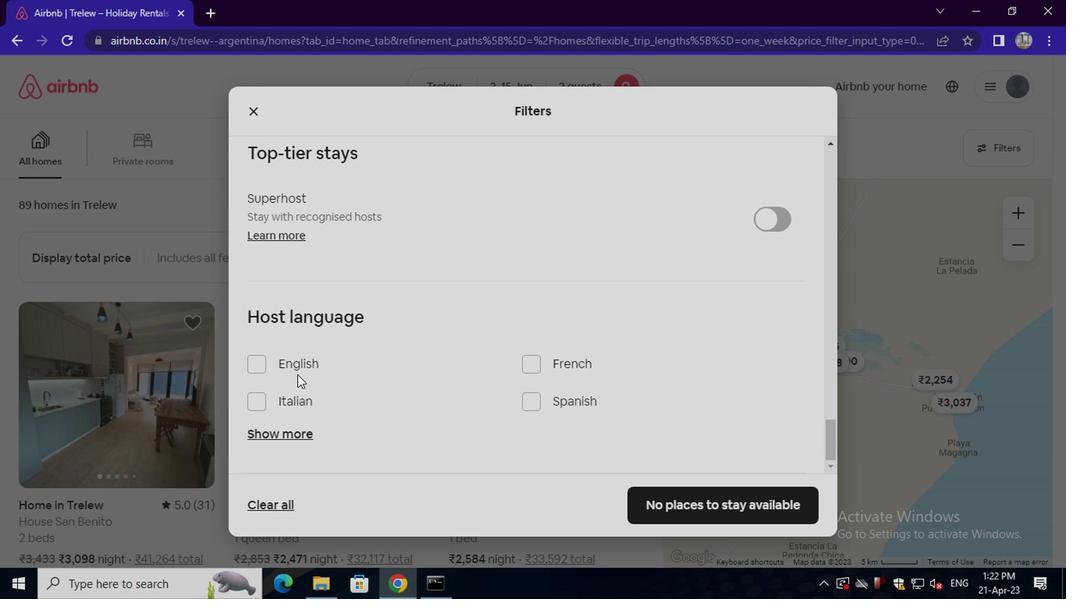 
Action: Mouse moved to (698, 504)
Screenshot: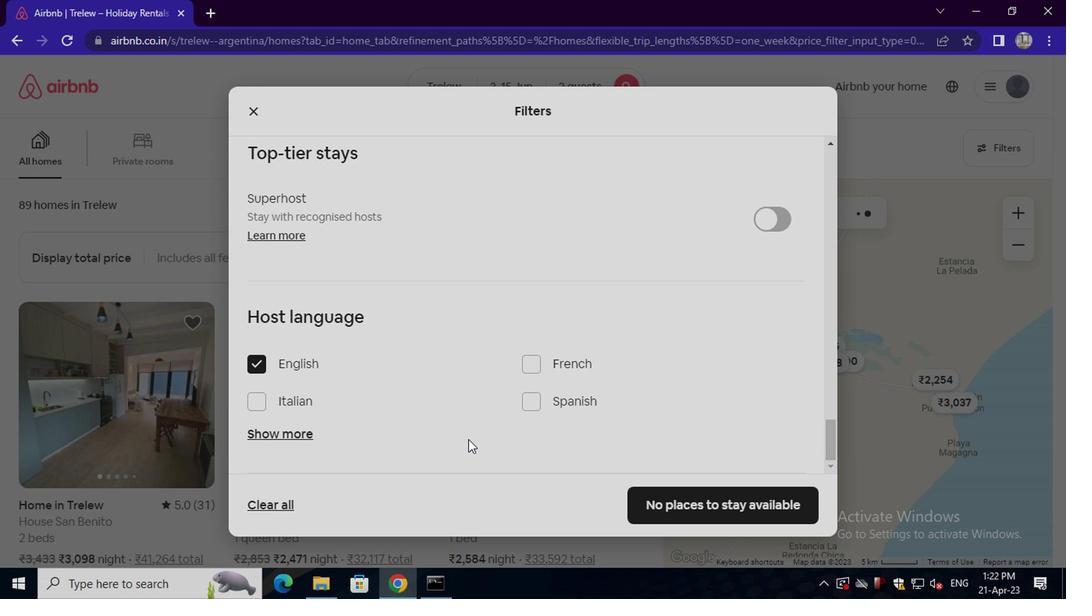 
Action: Mouse pressed left at (698, 504)
Screenshot: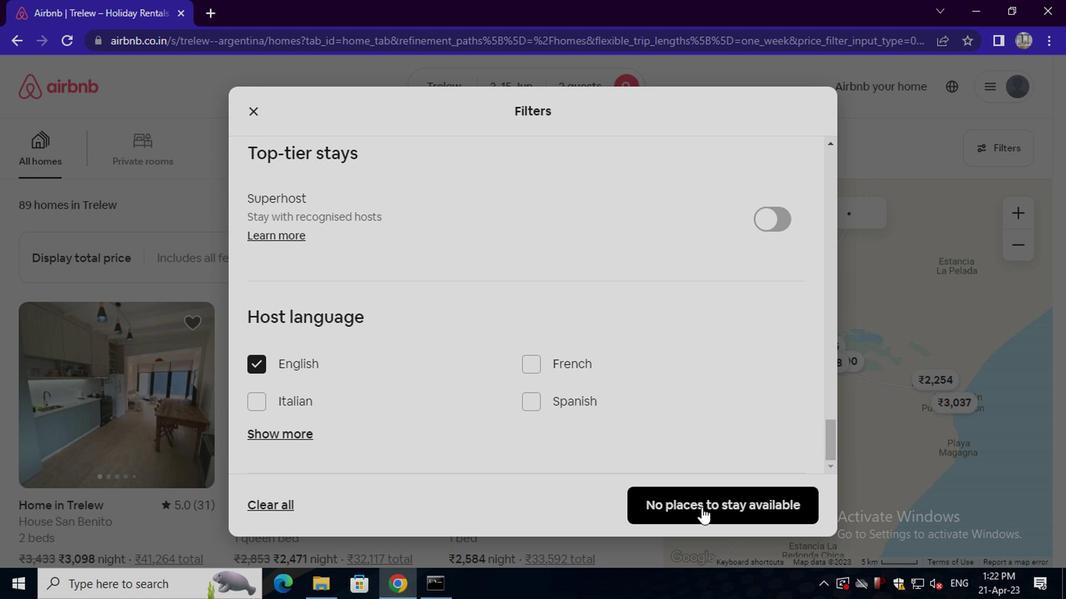 
